 Task: Open Card Infrastructure Upgrade in Board Product Research to Workspace Business Analysis and add a team member Softage.3@softage.net, a label Yellow, a checklist Illustration, an attachment from your google drive, a color Yellow and finally, add a card description 'Plan and execute company team-building conference with guest speakers on leadership' and a comment 'Given the potential impact of this task on our company social responsibility, let us ensure that we approach it with a sense of ethical awareness and consciousness.'. Add a start date 'Jan 07, 1900' with a due date 'Jan 14, 1900'
Action: Mouse moved to (54, 273)
Screenshot: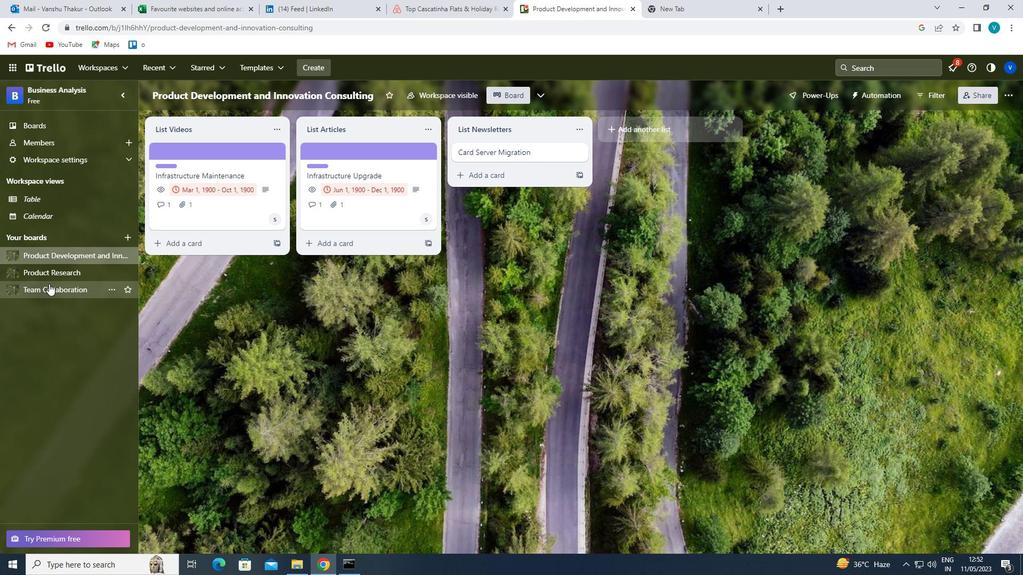 
Action: Mouse pressed left at (54, 273)
Screenshot: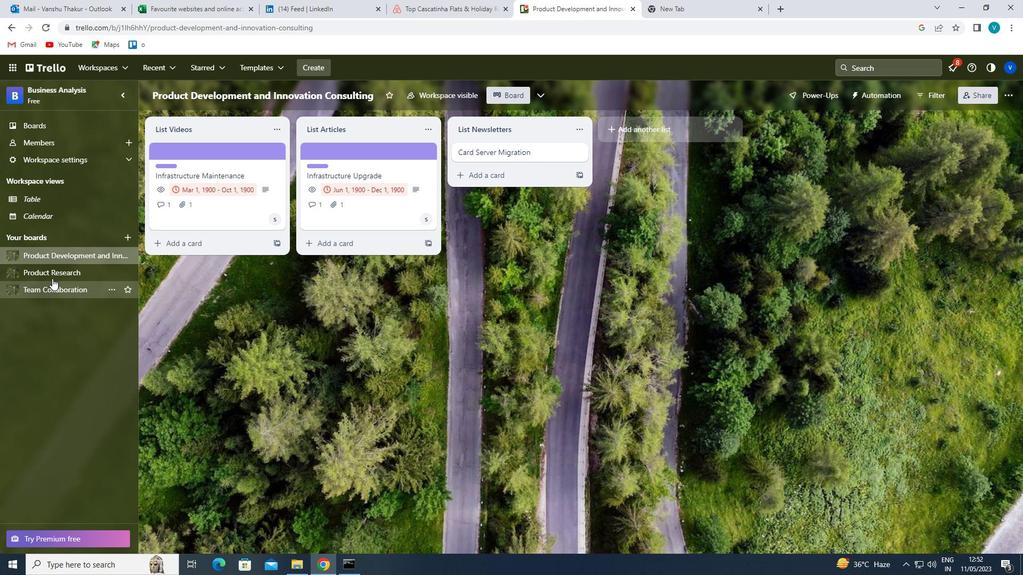 
Action: Mouse moved to (477, 149)
Screenshot: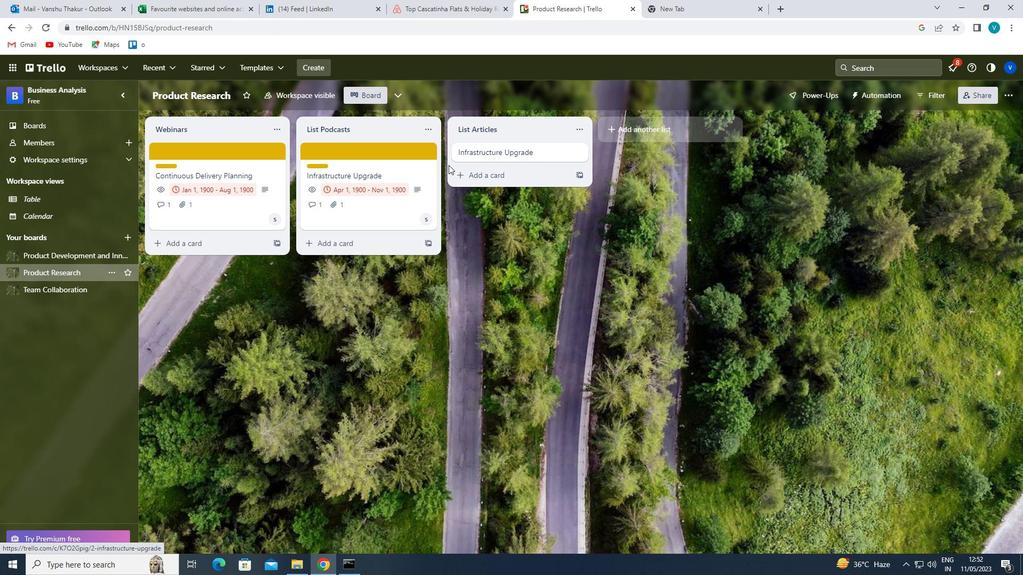 
Action: Mouse pressed left at (477, 149)
Screenshot: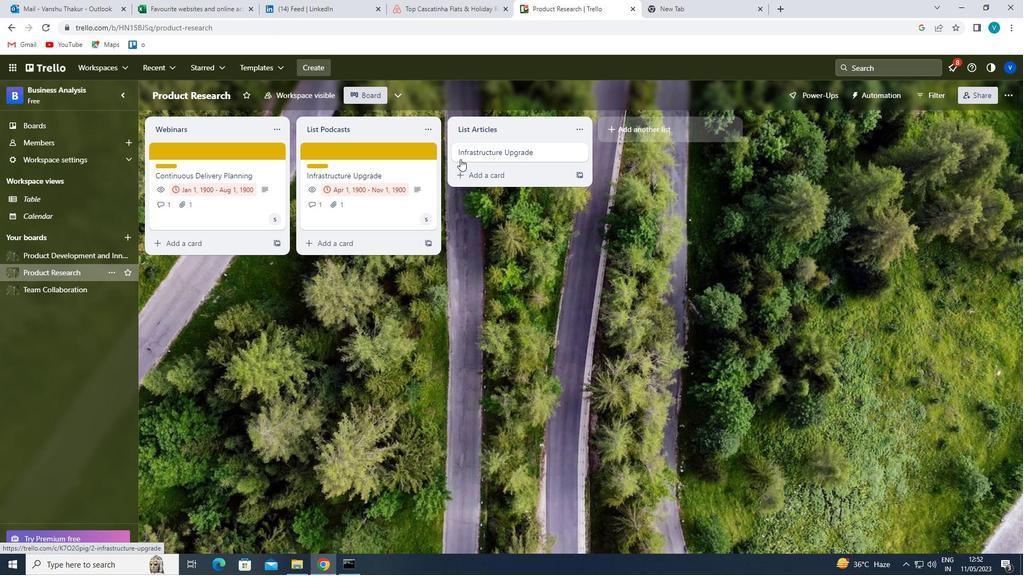 
Action: Mouse moved to (641, 188)
Screenshot: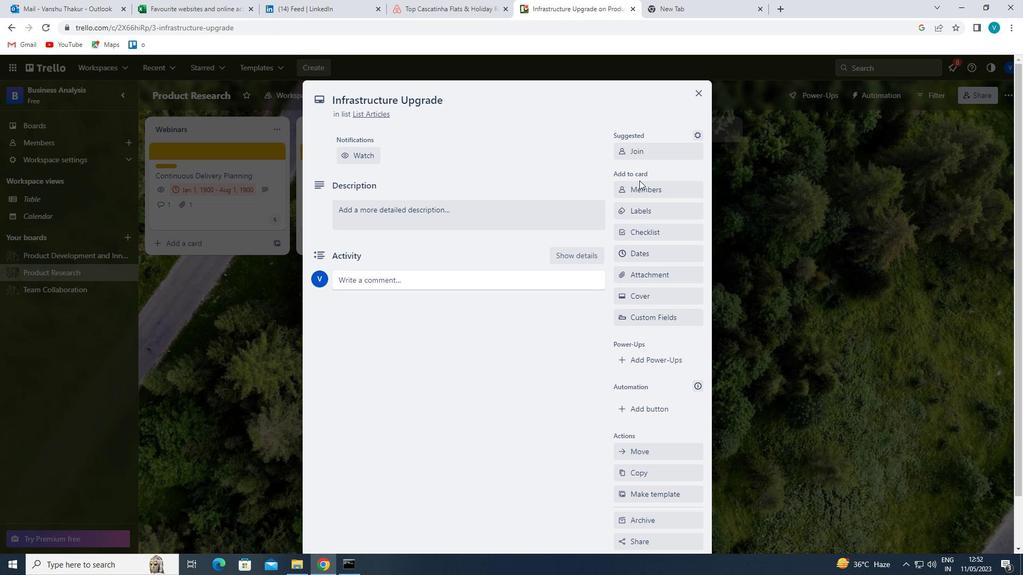 
Action: Mouse pressed left at (641, 188)
Screenshot: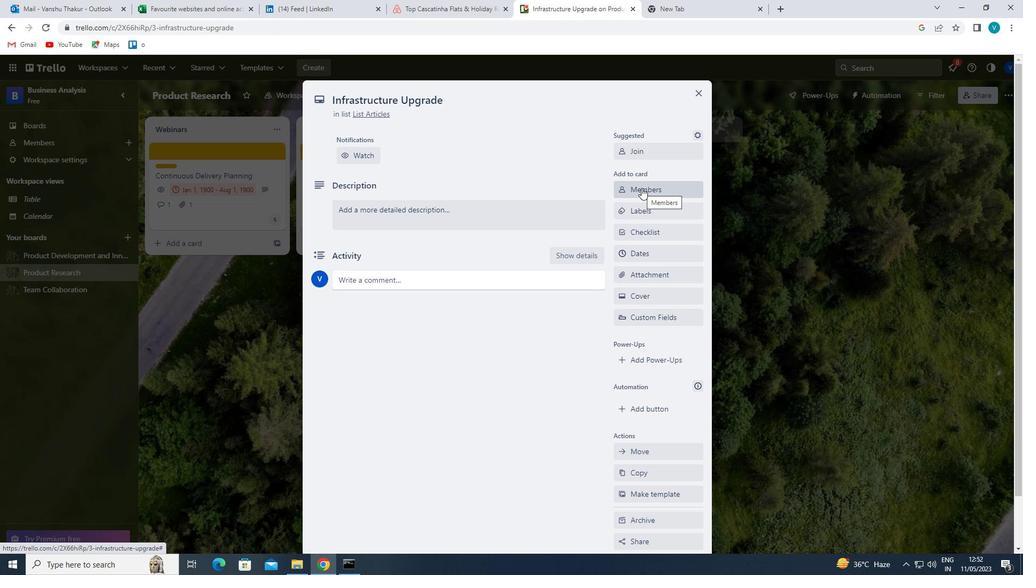 
Action: Key pressed soft
Screenshot: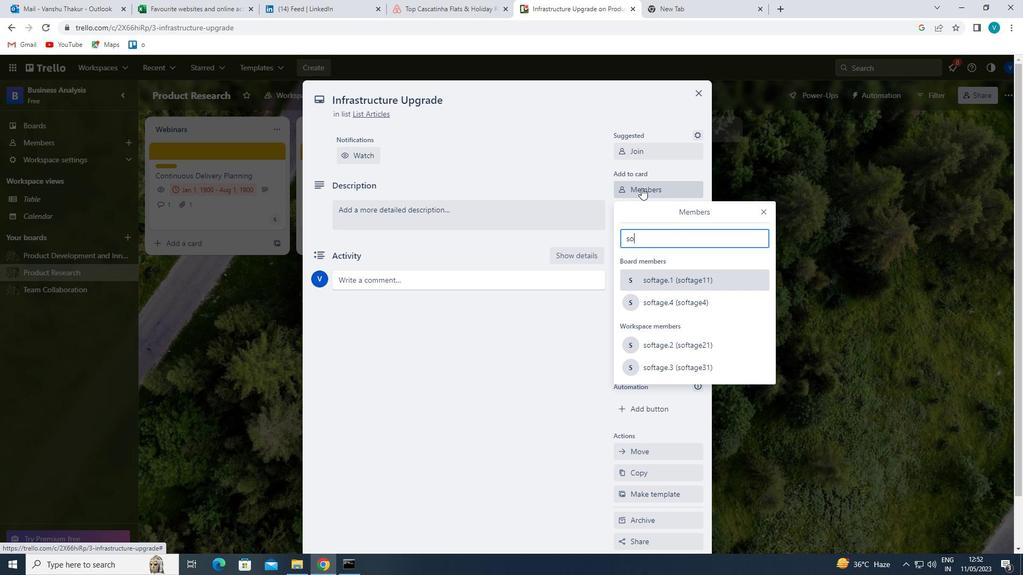 
Action: Mouse moved to (669, 368)
Screenshot: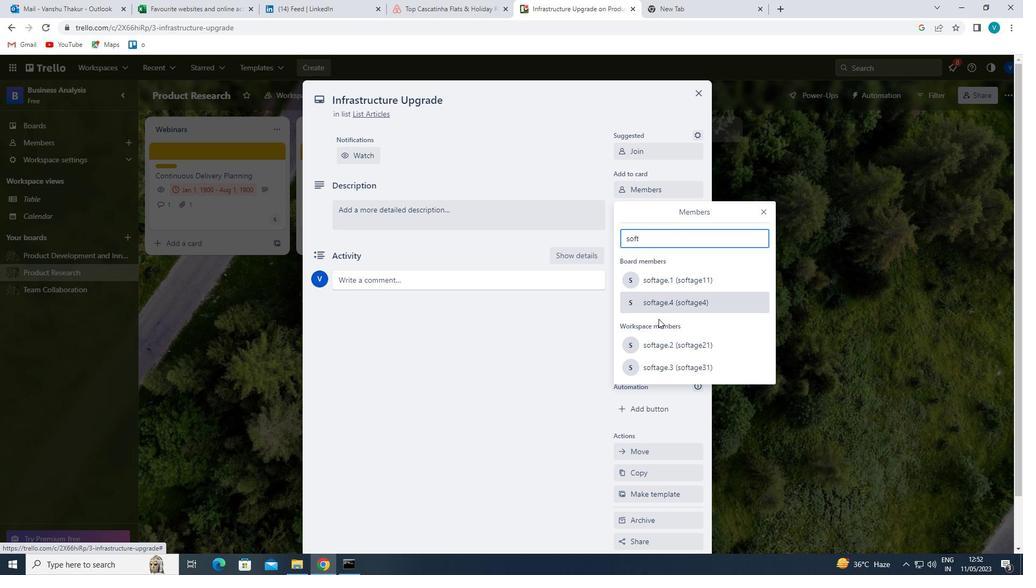 
Action: Mouse pressed left at (669, 368)
Screenshot: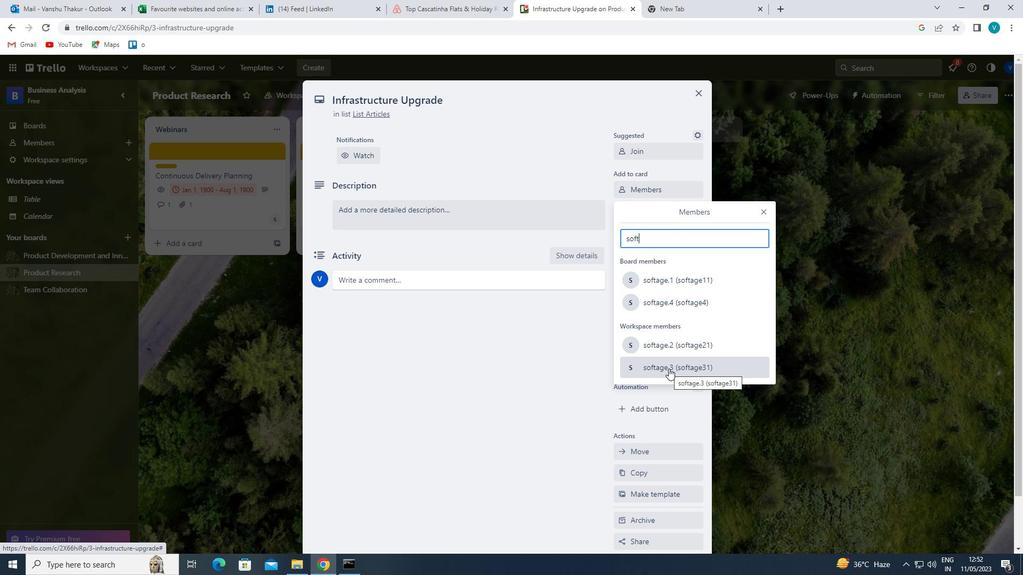 
Action: Mouse moved to (761, 212)
Screenshot: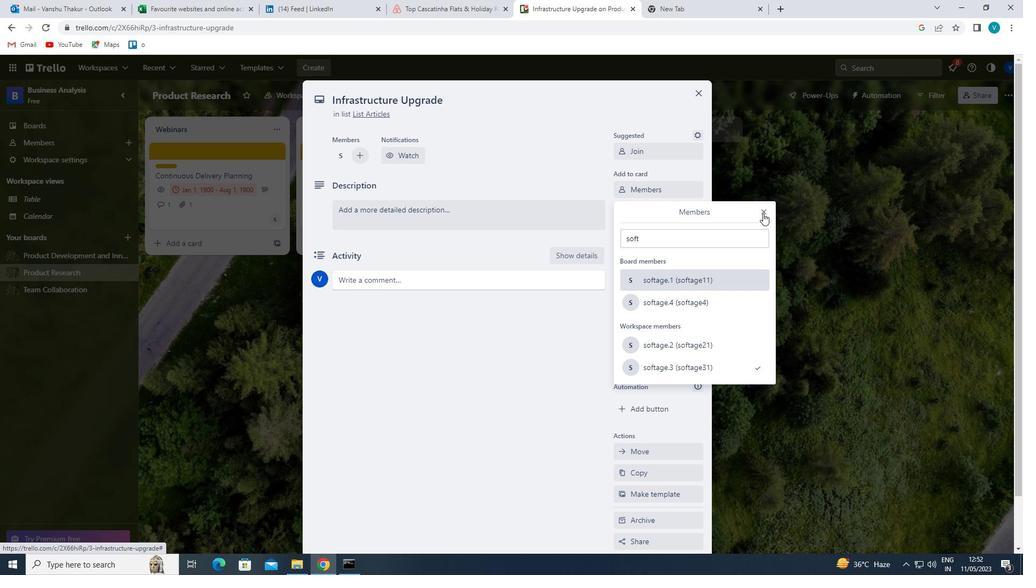 
Action: Mouse pressed left at (761, 212)
Screenshot: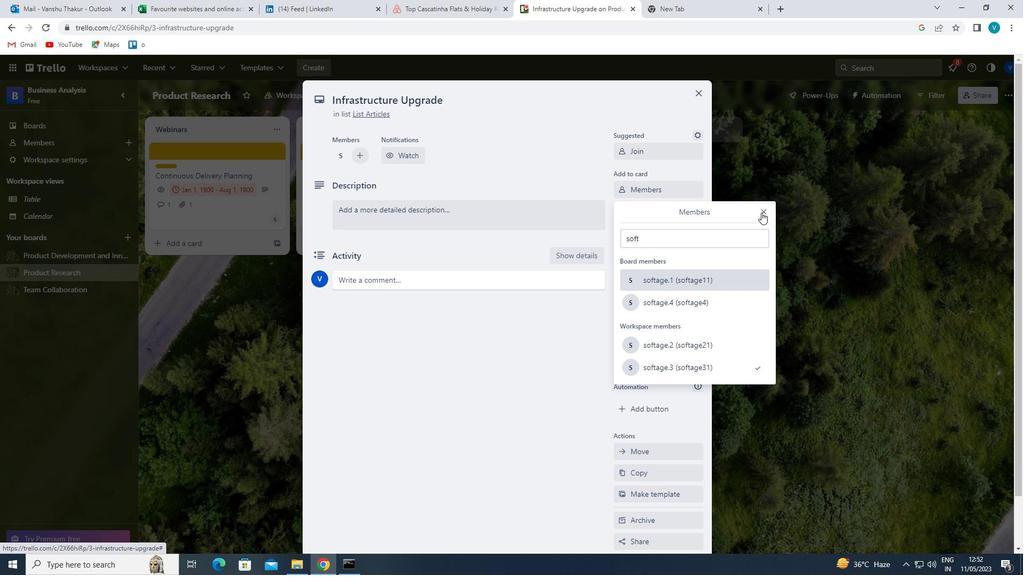 
Action: Mouse moved to (665, 210)
Screenshot: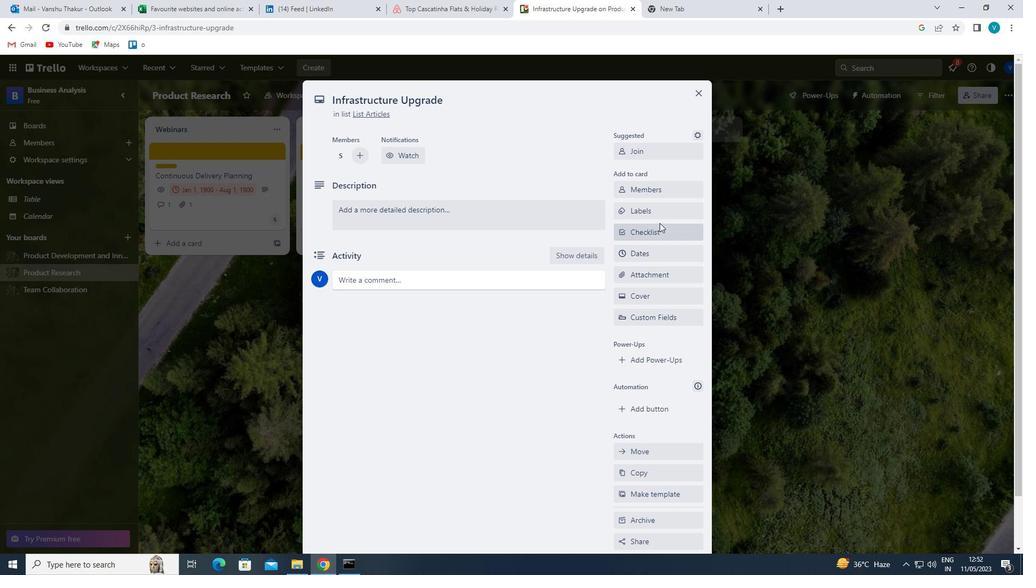 
Action: Mouse pressed left at (665, 210)
Screenshot: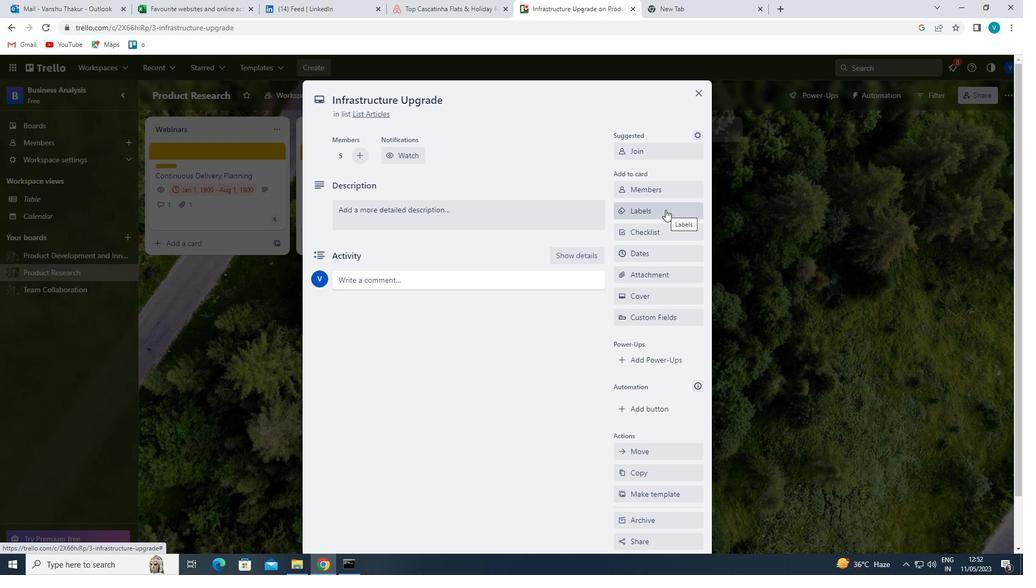 
Action: Mouse moved to (668, 320)
Screenshot: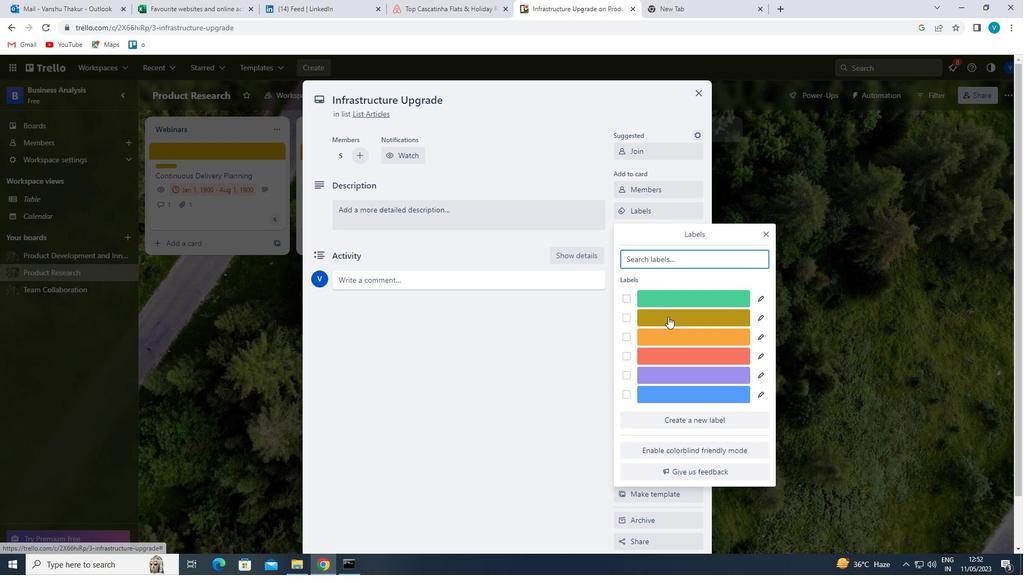
Action: Mouse pressed left at (668, 320)
Screenshot: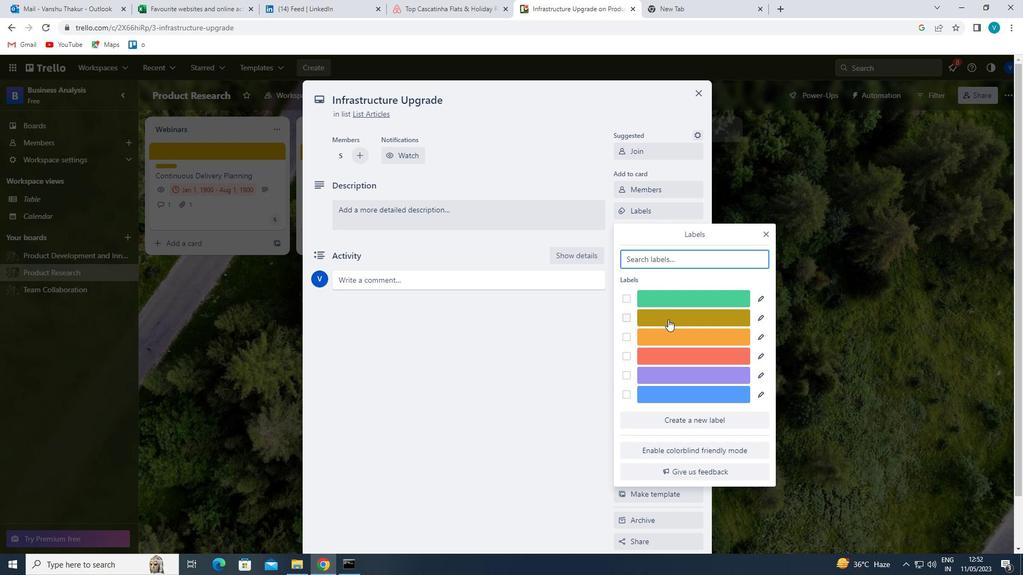
Action: Mouse moved to (764, 232)
Screenshot: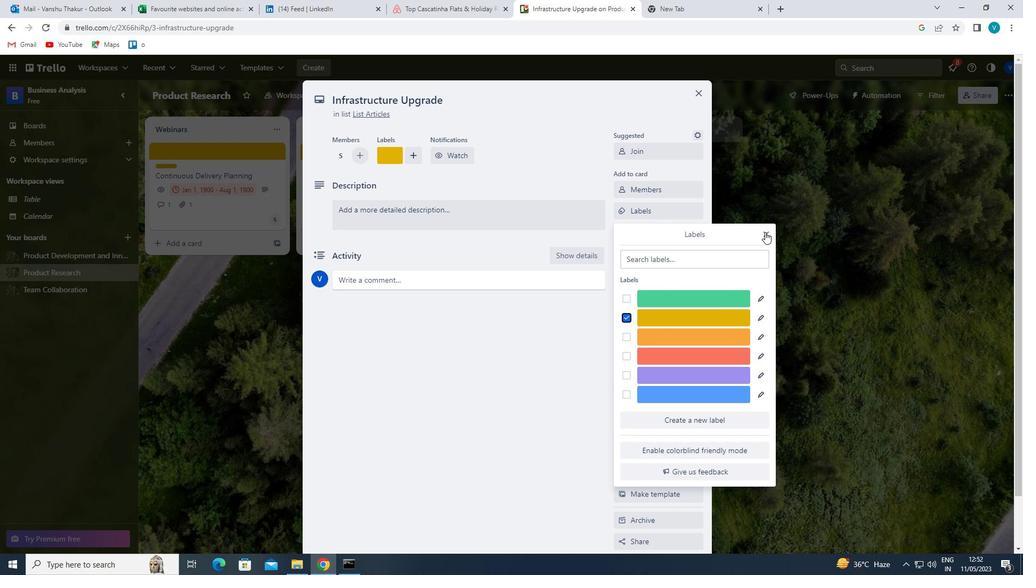 
Action: Mouse pressed left at (764, 232)
Screenshot: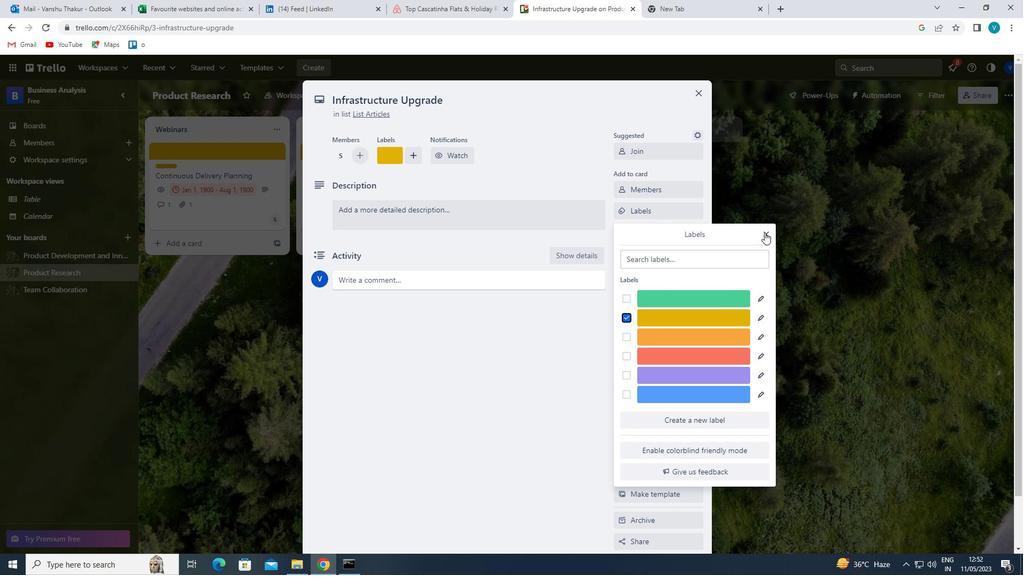 
Action: Mouse moved to (669, 232)
Screenshot: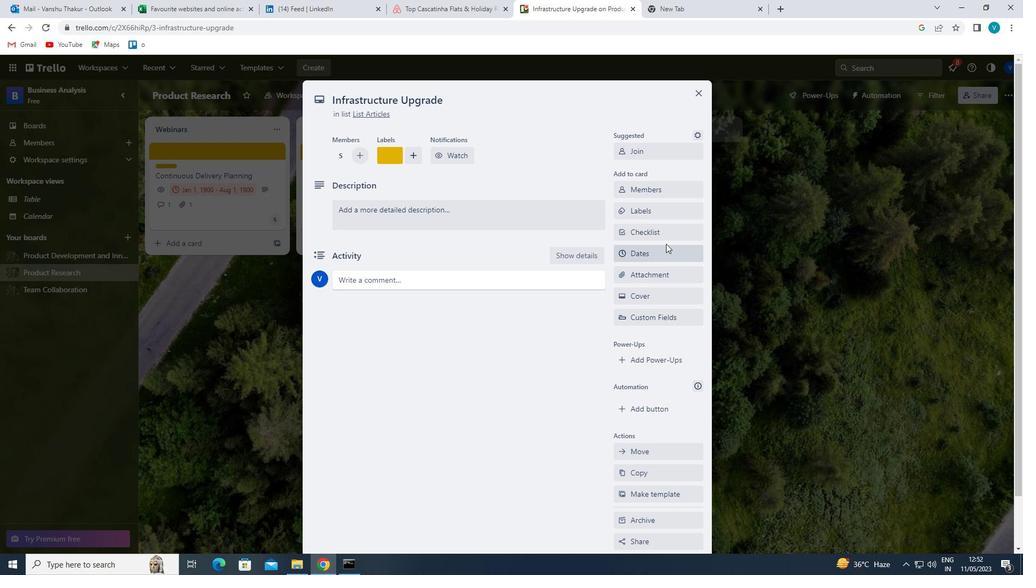 
Action: Mouse pressed left at (669, 232)
Screenshot: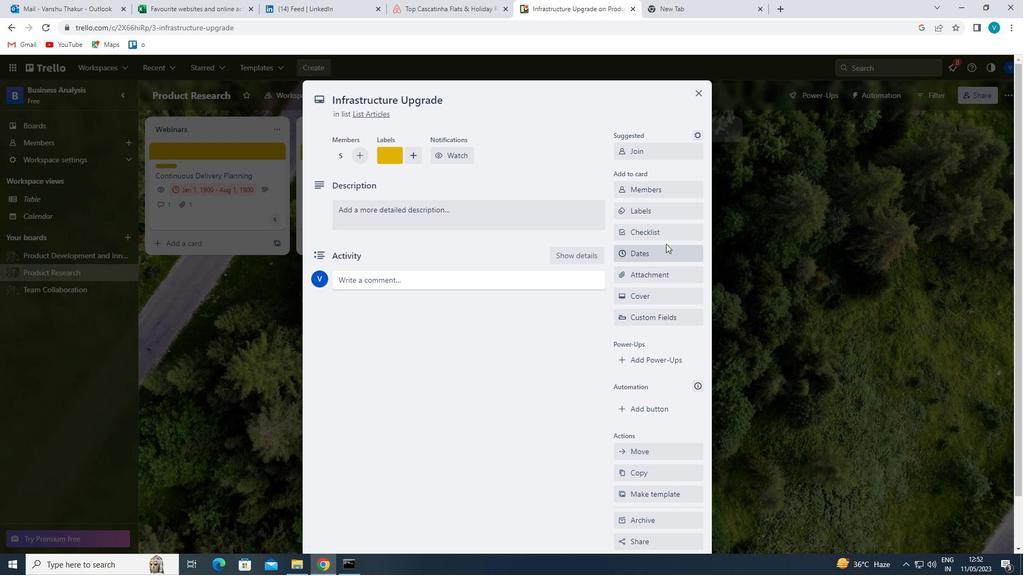 
Action: Mouse moved to (669, 233)
Screenshot: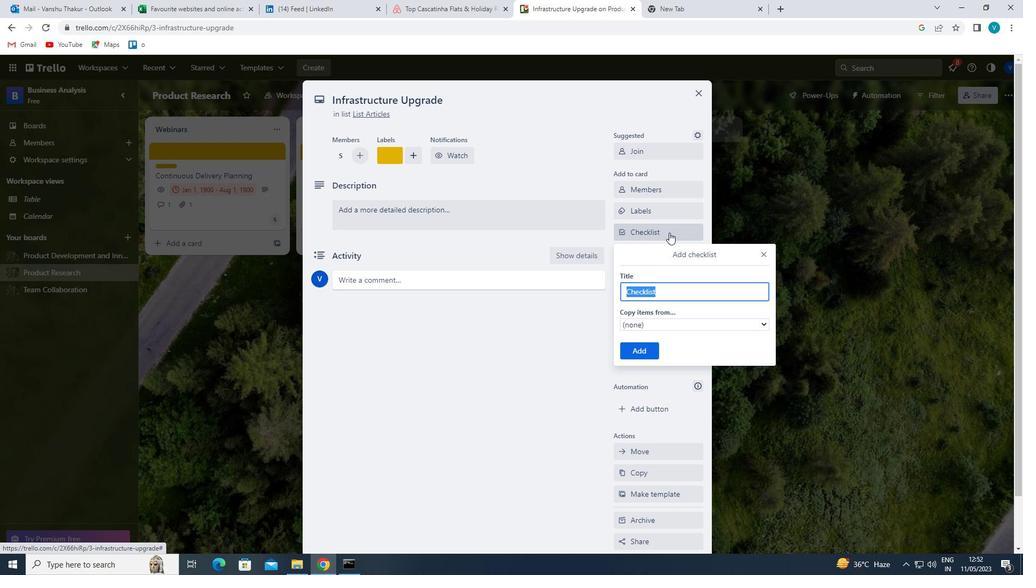 
Action: Key pressed <Key.shift>ILL
Screenshot: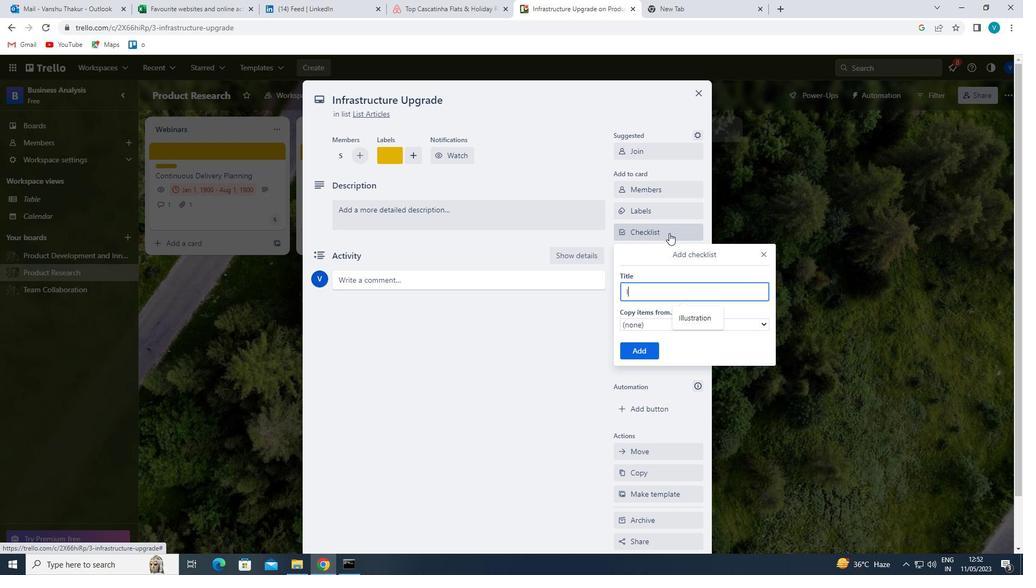 
Action: Mouse moved to (689, 315)
Screenshot: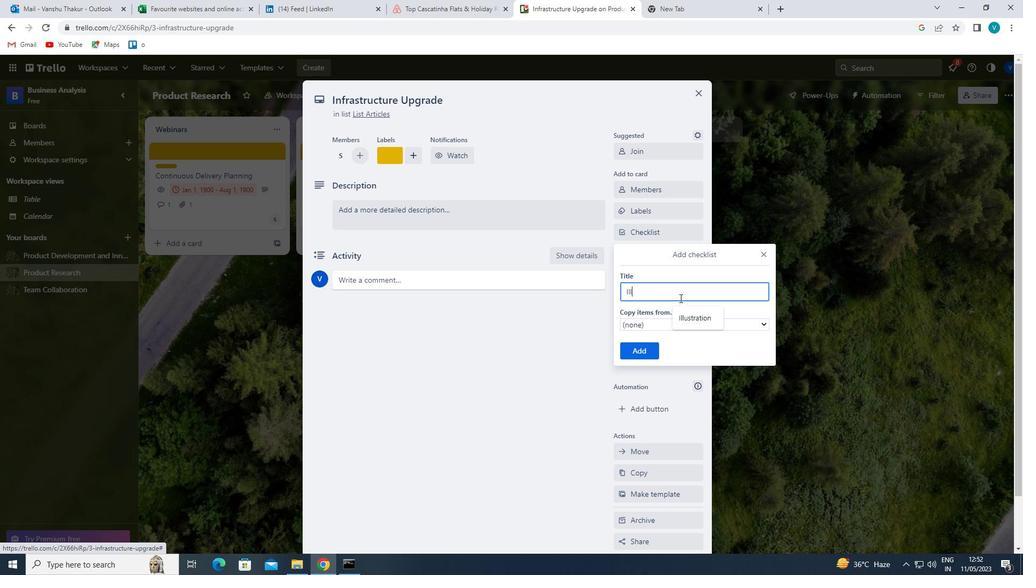 
Action: Mouse pressed left at (689, 315)
Screenshot: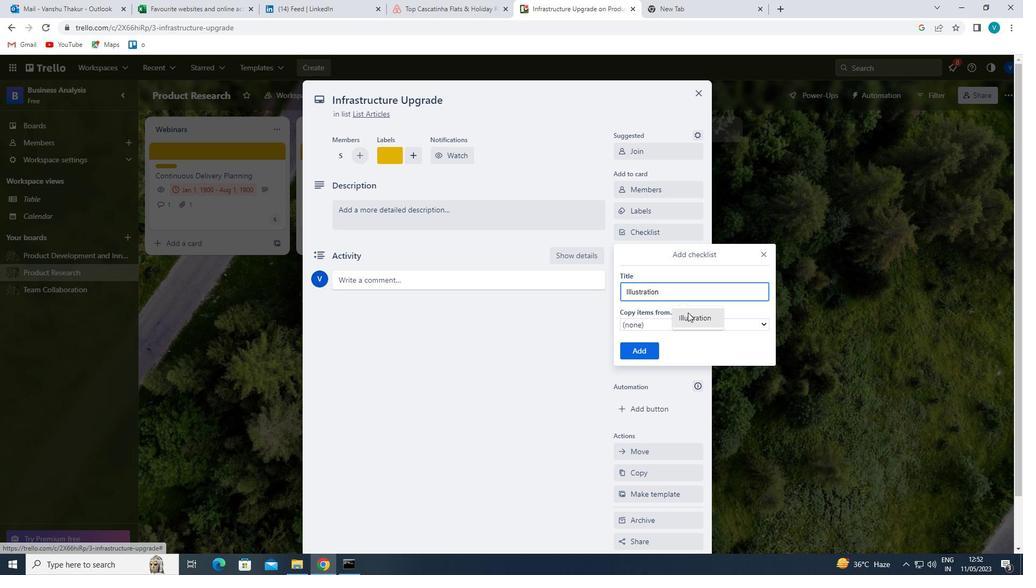 
Action: Mouse moved to (649, 357)
Screenshot: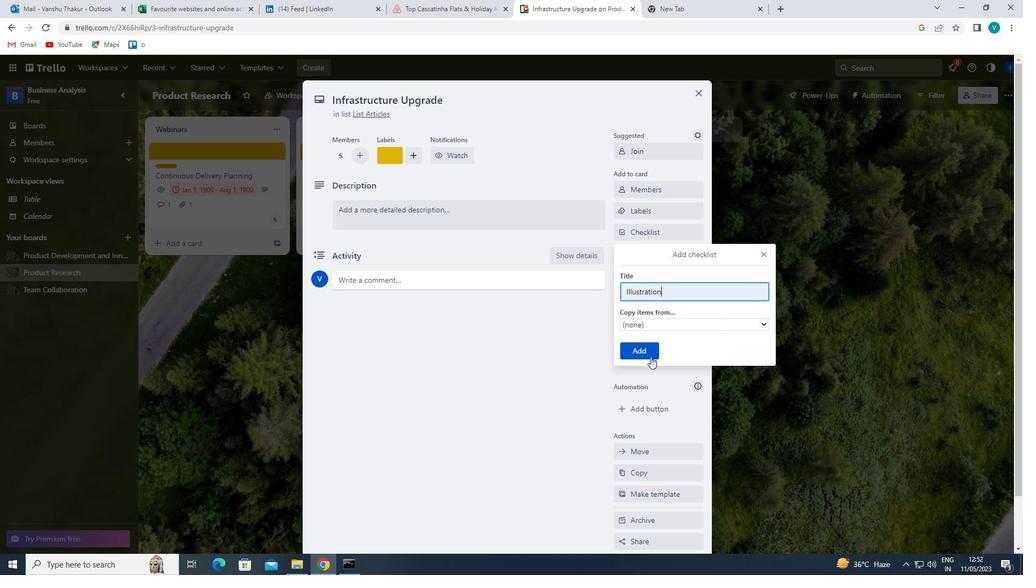 
Action: Mouse pressed left at (649, 357)
Screenshot: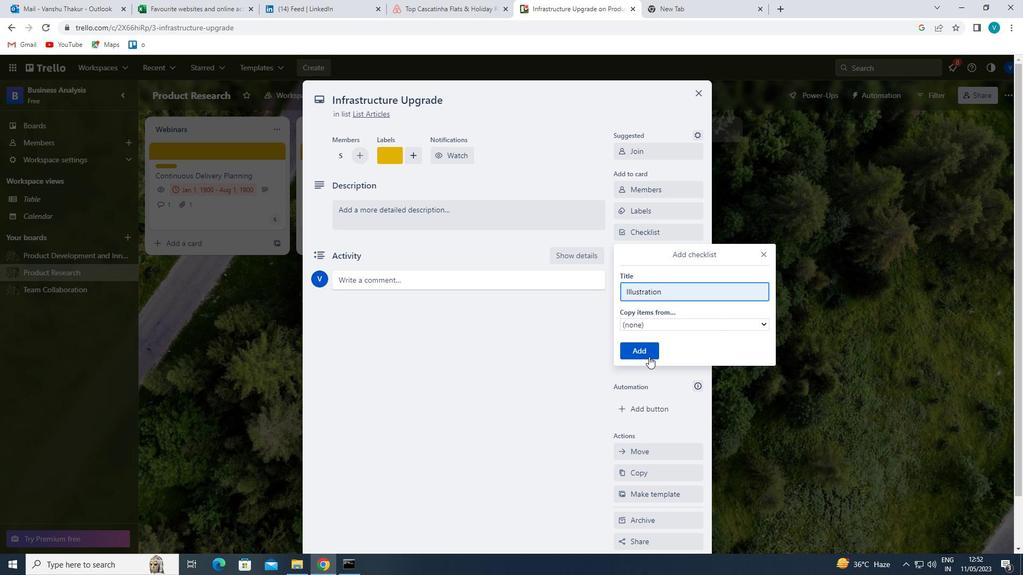 
Action: Mouse moved to (674, 271)
Screenshot: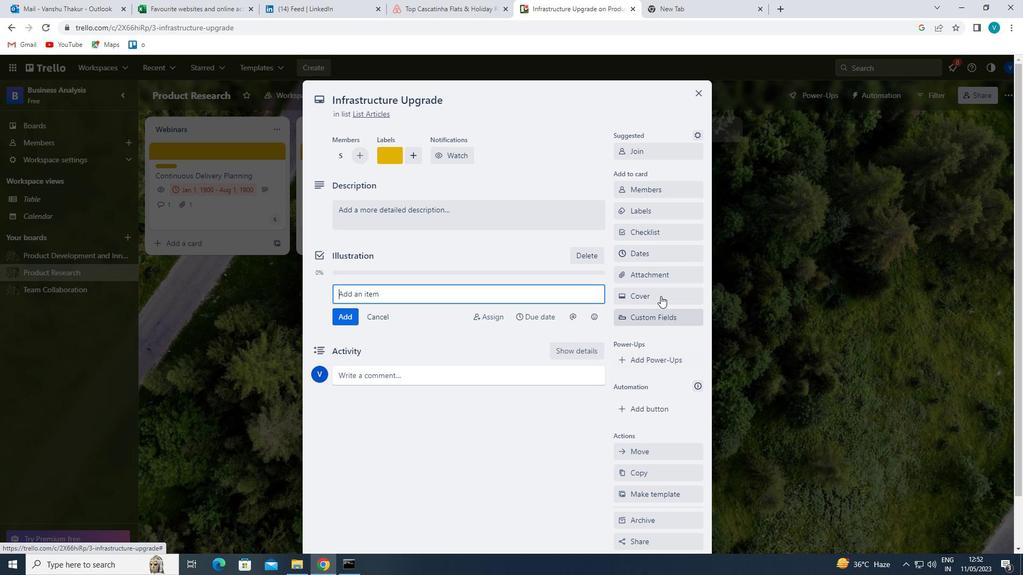 
Action: Mouse pressed left at (674, 271)
Screenshot: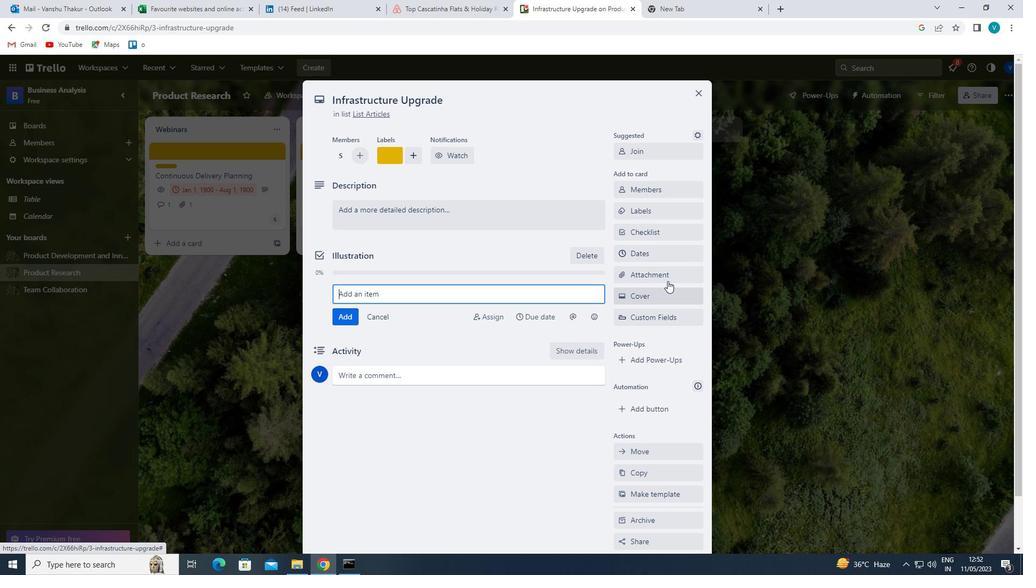
Action: Mouse moved to (646, 353)
Screenshot: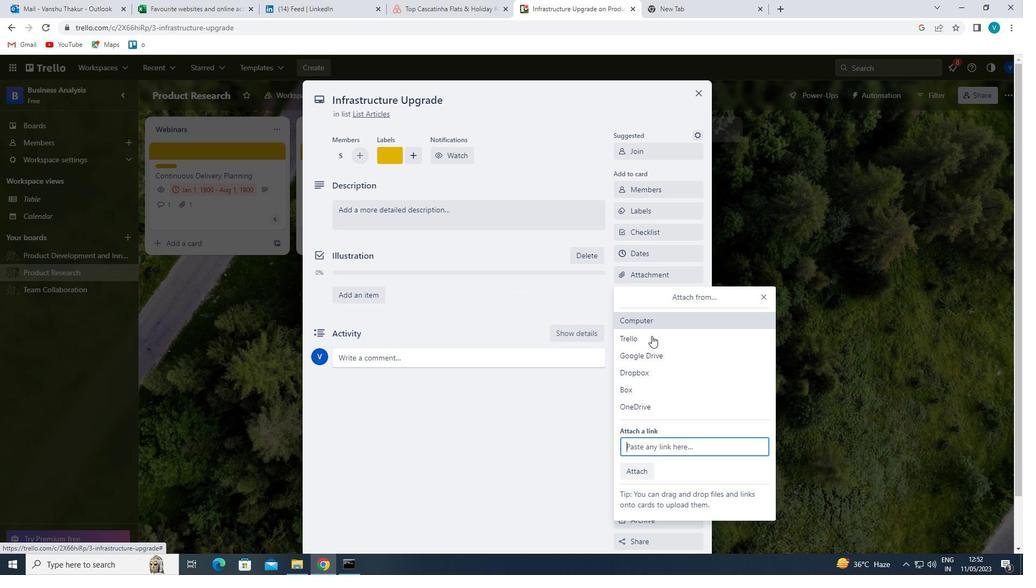 
Action: Mouse pressed left at (646, 353)
Screenshot: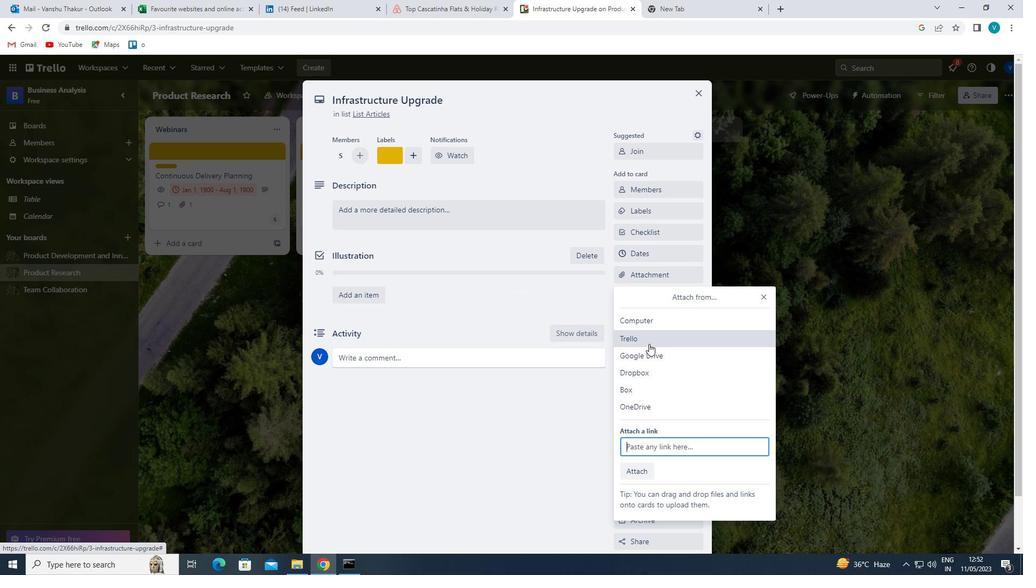 
Action: Mouse moved to (618, 302)
Screenshot: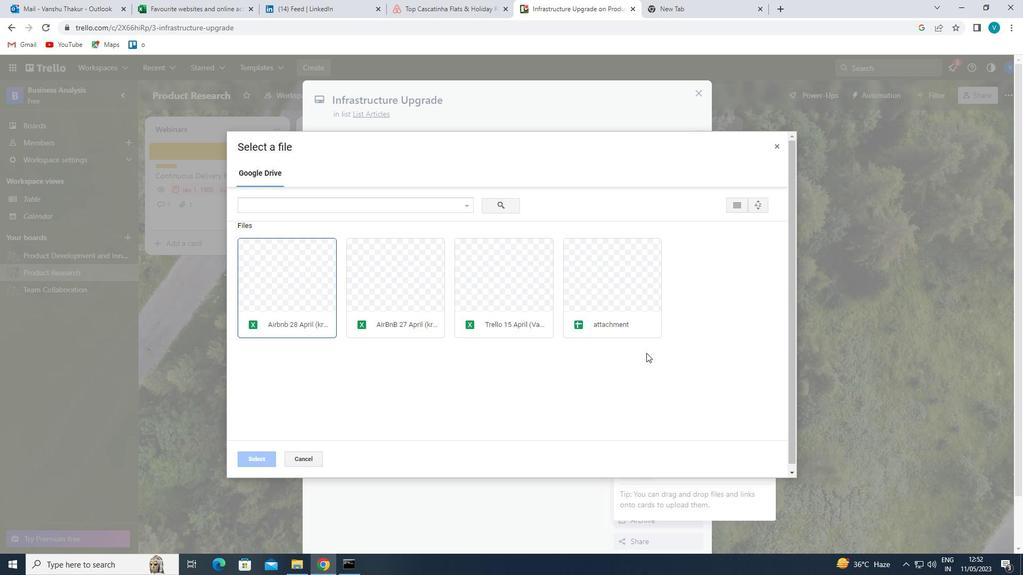 
Action: Mouse pressed left at (618, 302)
Screenshot: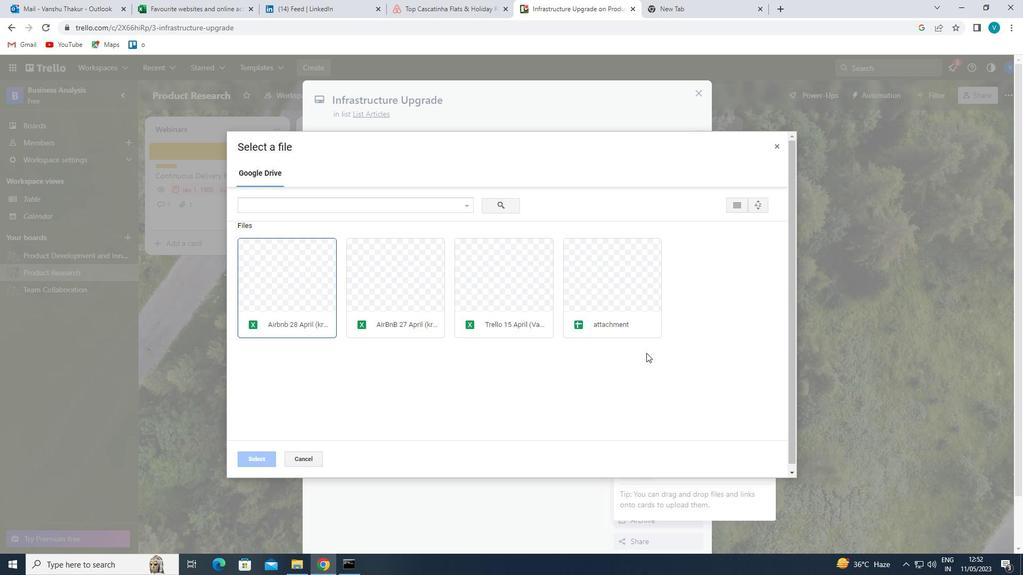 
Action: Mouse moved to (262, 455)
Screenshot: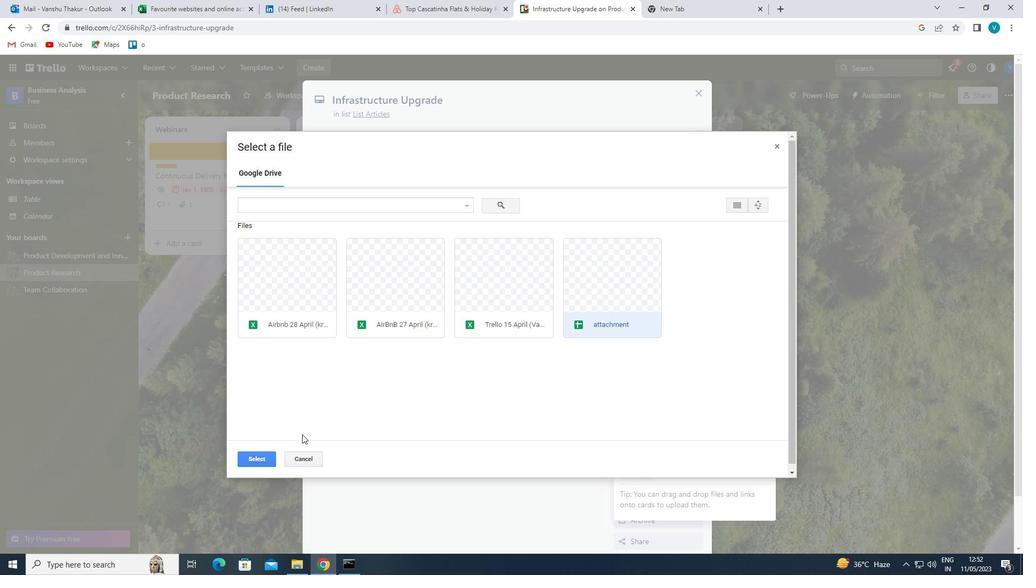 
Action: Mouse pressed left at (262, 455)
Screenshot: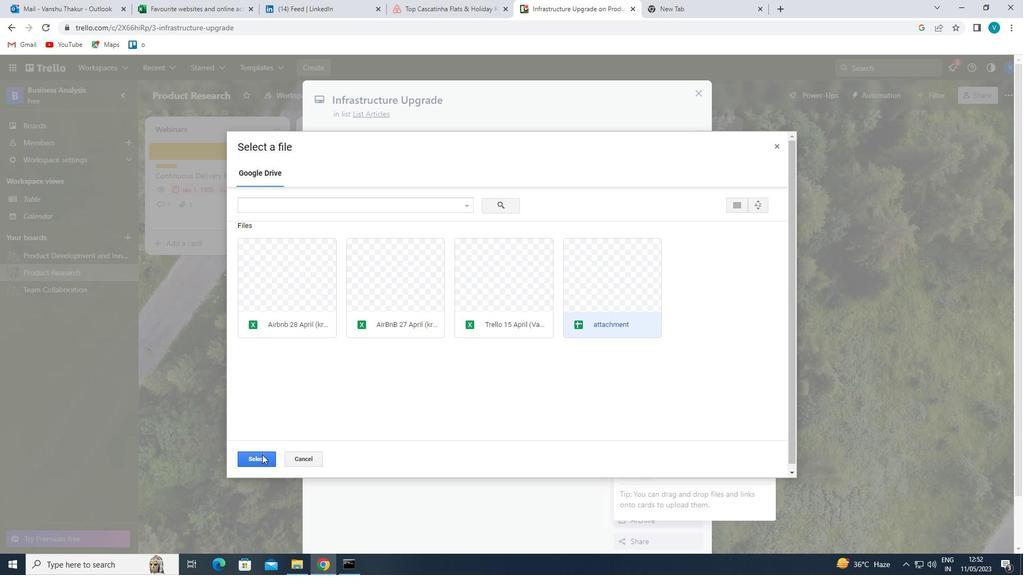 
Action: Mouse moved to (649, 294)
Screenshot: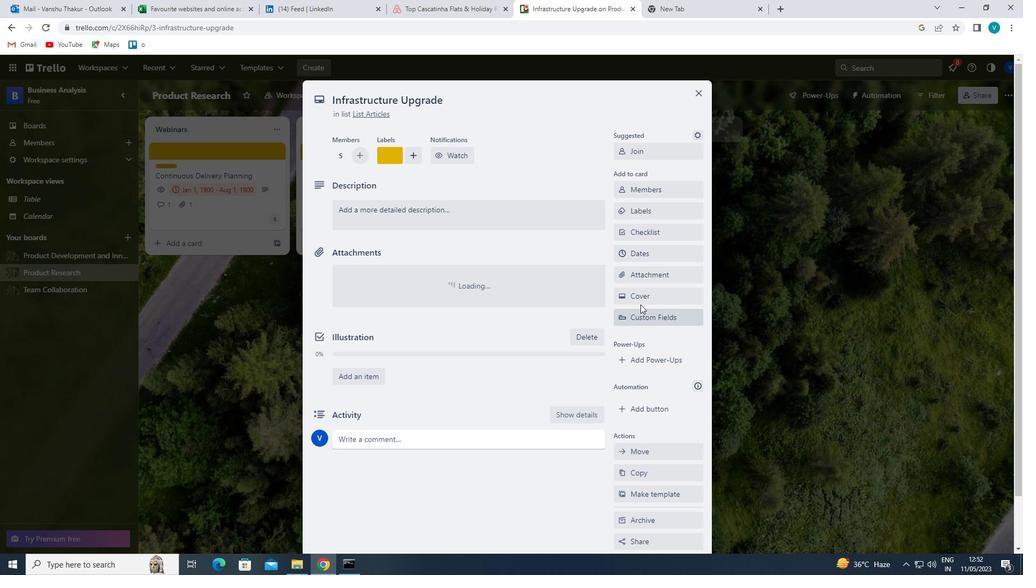 
Action: Mouse pressed left at (649, 294)
Screenshot: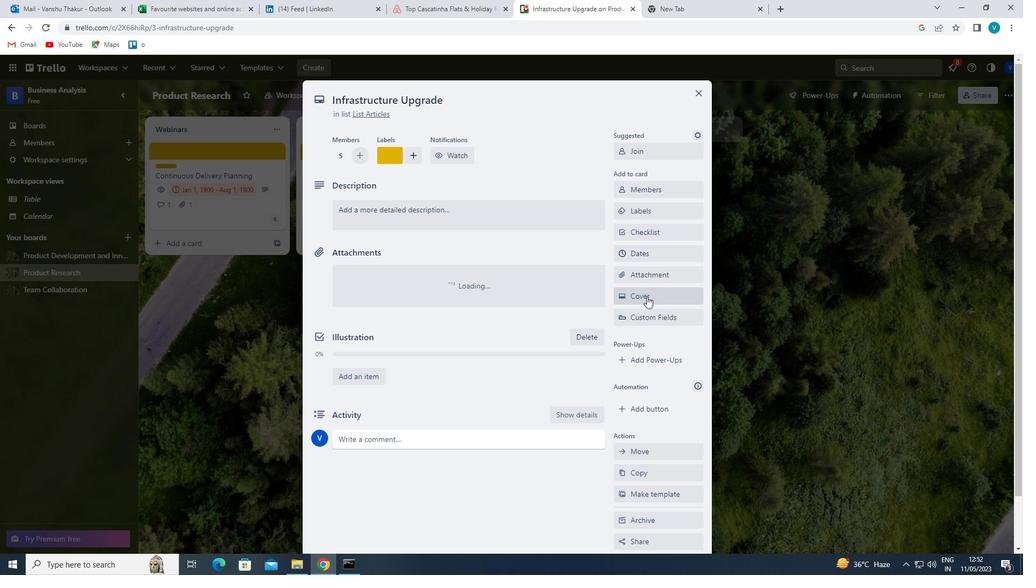 
Action: Mouse moved to (664, 337)
Screenshot: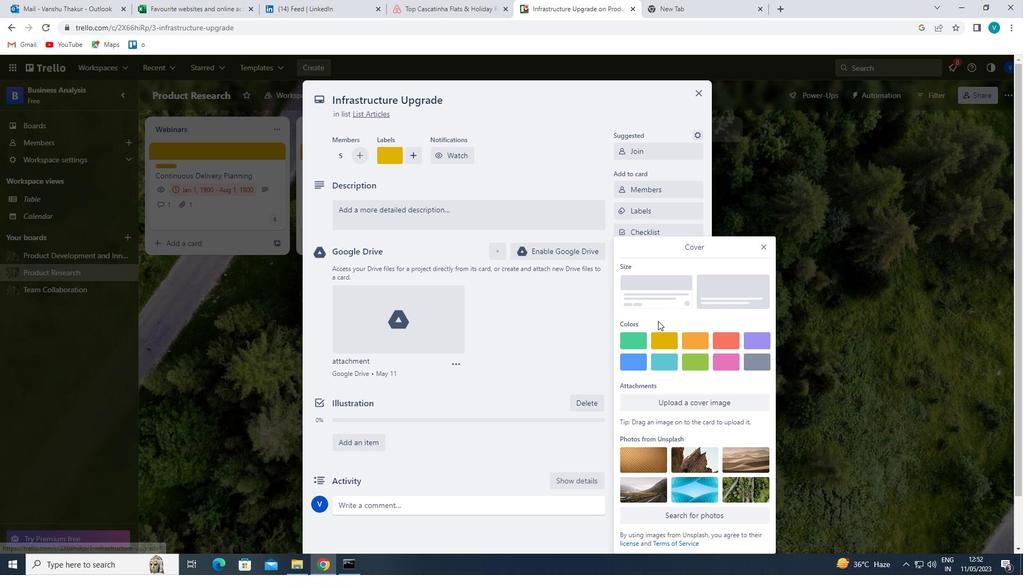 
Action: Mouse pressed left at (664, 337)
Screenshot: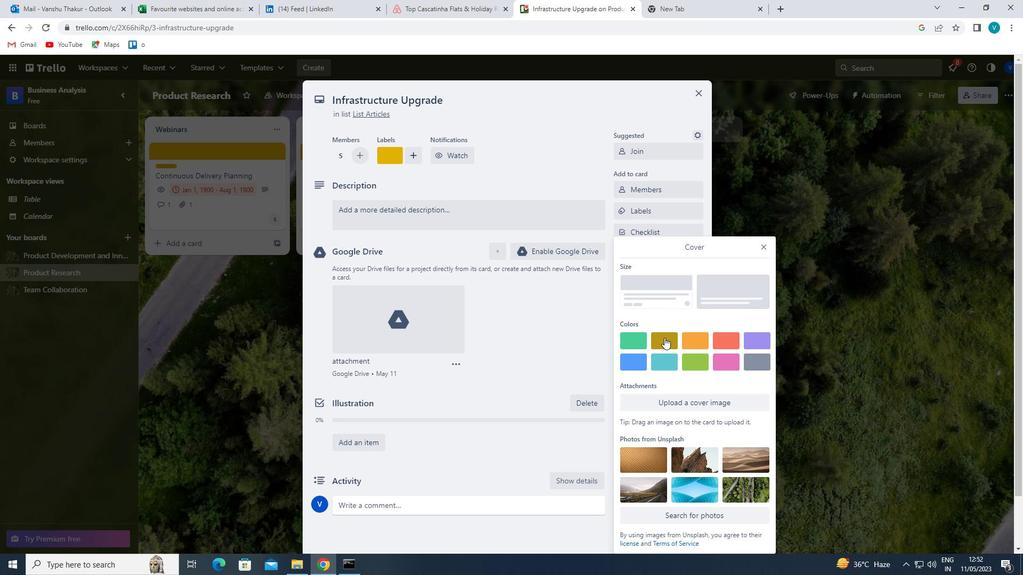 
Action: Mouse moved to (762, 225)
Screenshot: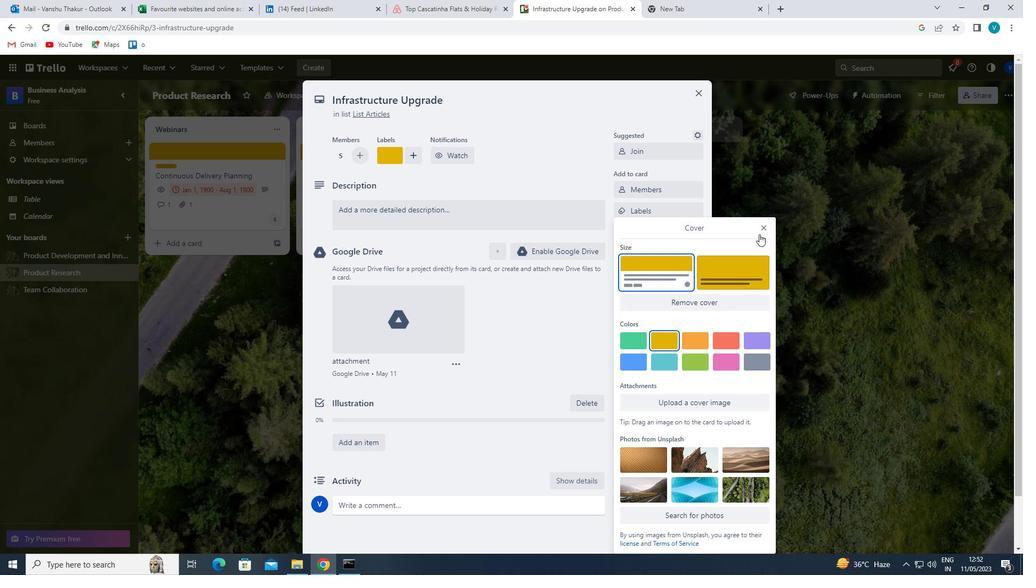 
Action: Mouse pressed left at (762, 225)
Screenshot: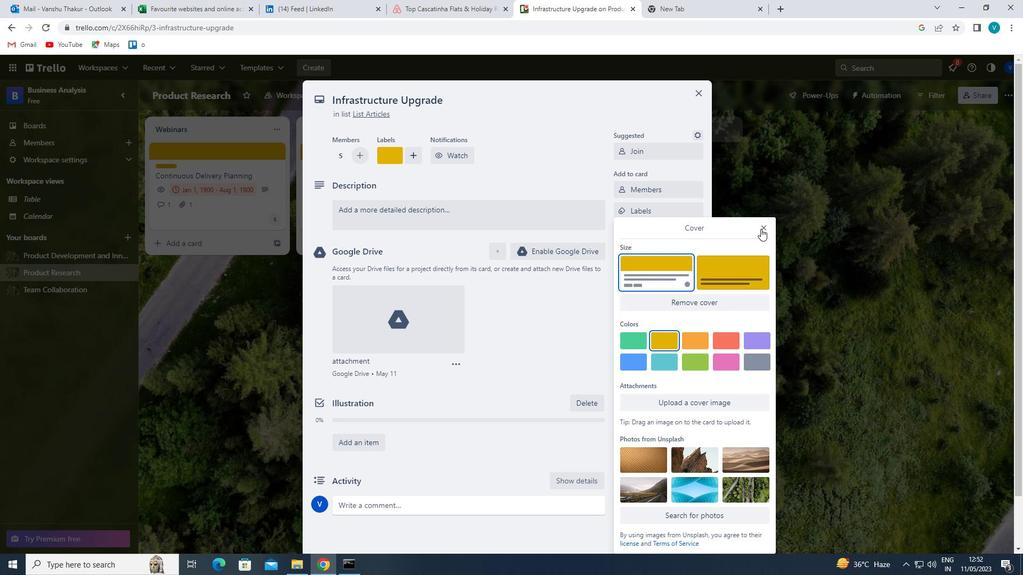 
Action: Mouse moved to (479, 272)
Screenshot: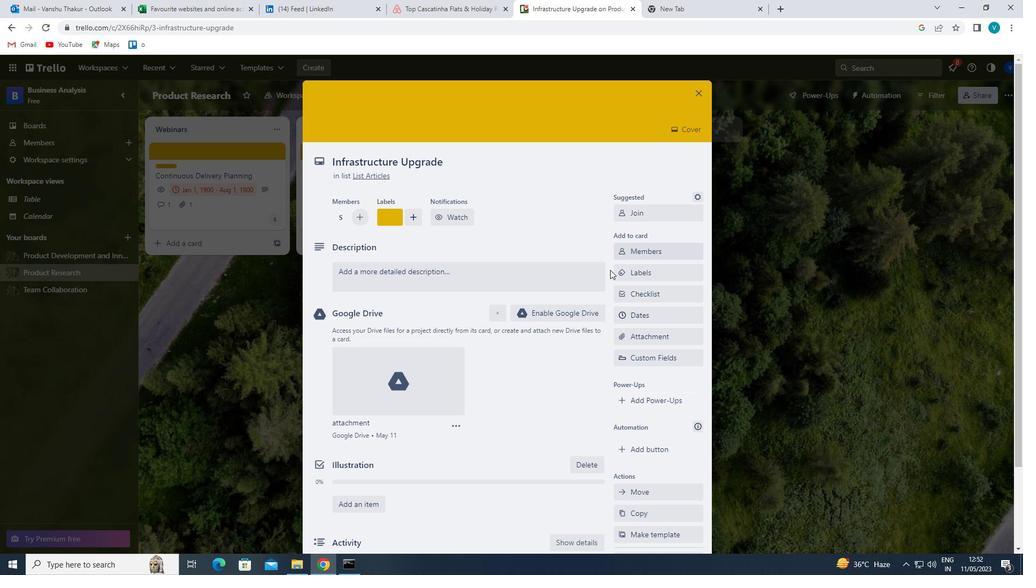 
Action: Mouse pressed left at (479, 272)
Screenshot: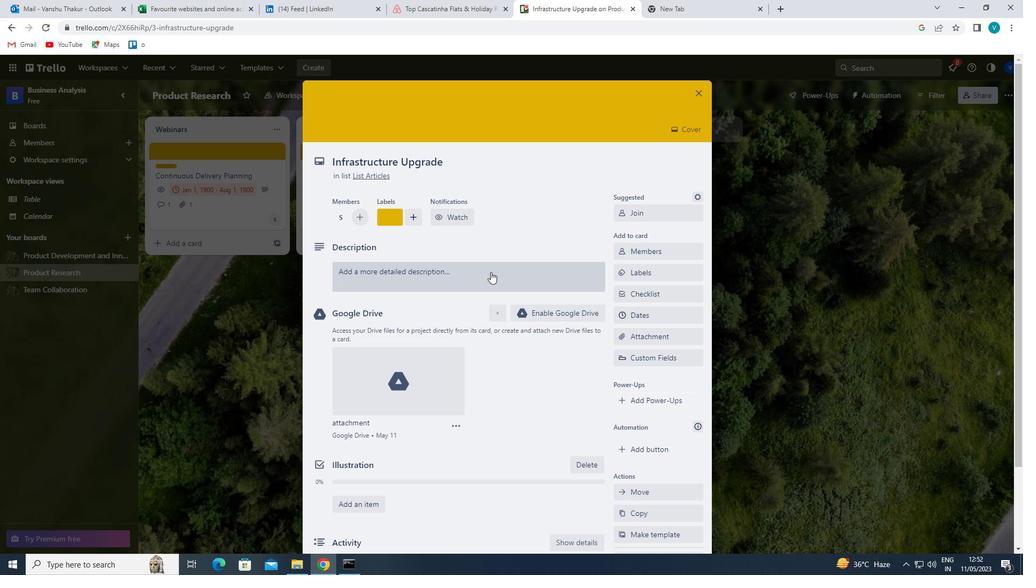 
Action: Key pressed '<Key.shift>PLAN<Key.space>AND<Key.space><Key.left><Key.left><Key.left><Key.left><Key.left><Key.left><Key.left><Key.backspace>L<Key.right><Key.right><Key.right><Key.right><Key.right><Key.right><Key.right>EXECUTE<Key.space>COMPANY<Key.space>TEAM-BUILDING<Key.space>CONFERENCE<Key.space>WITH<Key.space>GUEST<Key.space>SPEAKERS<Key.space>OM<Key.space><Key.backspace><Key.backspace>M<Key.space><Key.backspace><Key.backspace>N<Key.space>LEADERSHIP'
Screenshot: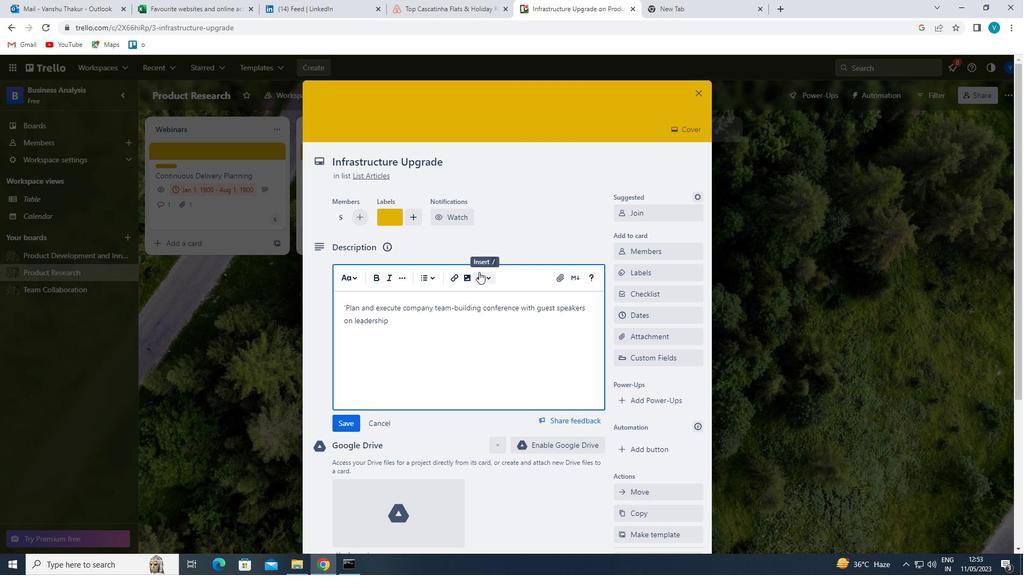 
Action: Mouse moved to (352, 420)
Screenshot: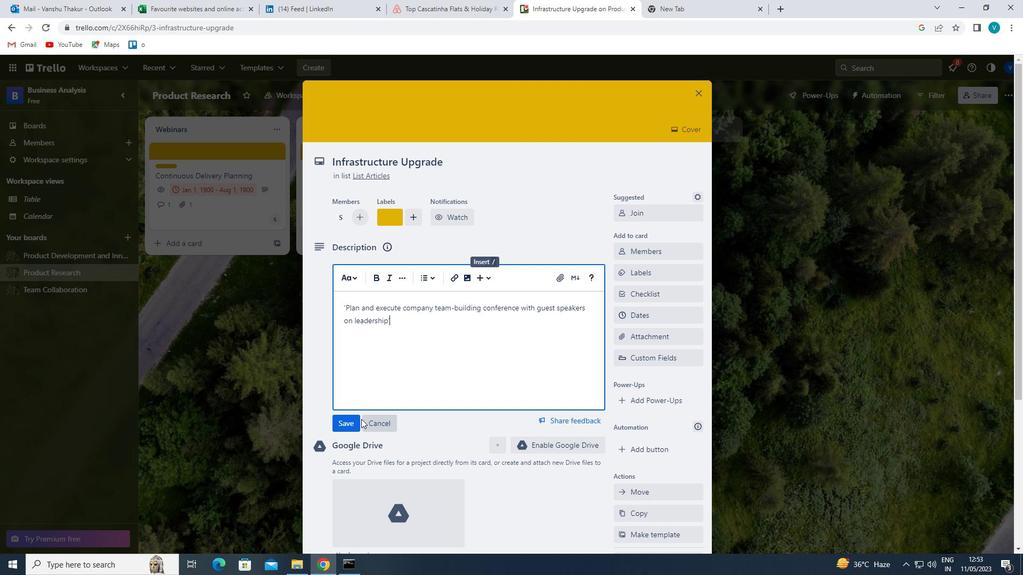 
Action: Mouse pressed left at (352, 420)
Screenshot: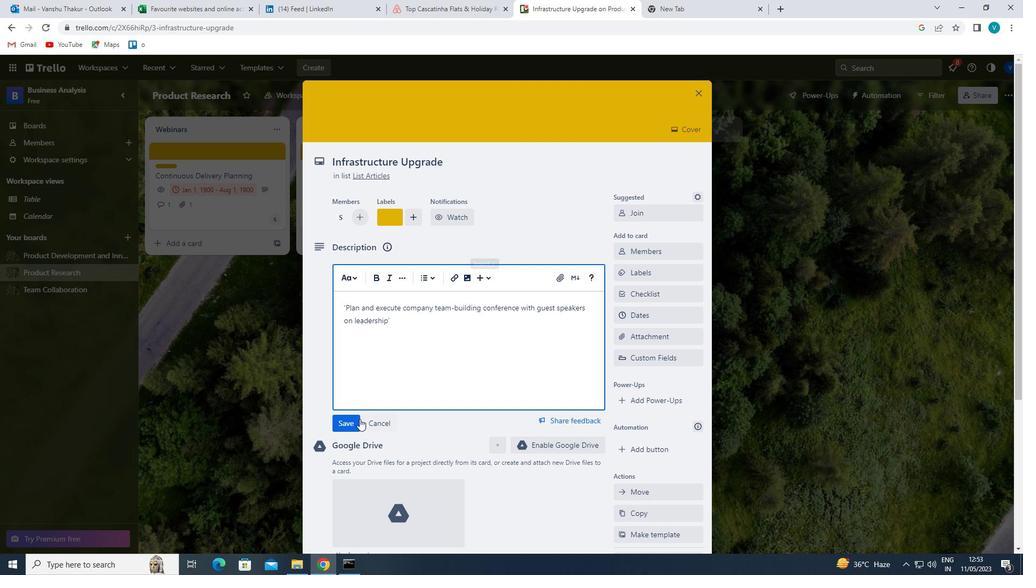 
Action: Mouse moved to (351, 420)
Screenshot: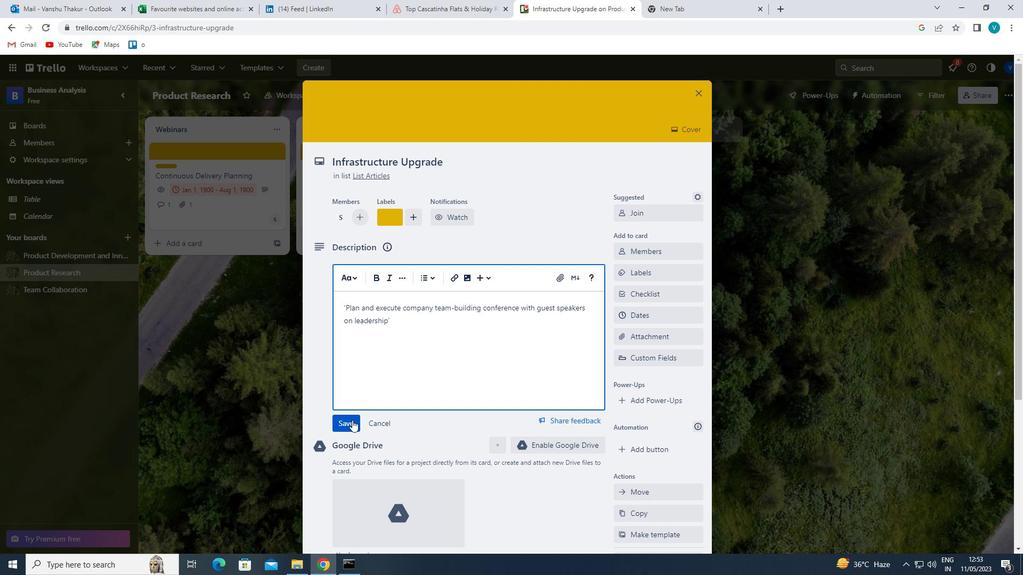 
Action: Mouse scrolled (351, 420) with delta (0, 0)
Screenshot: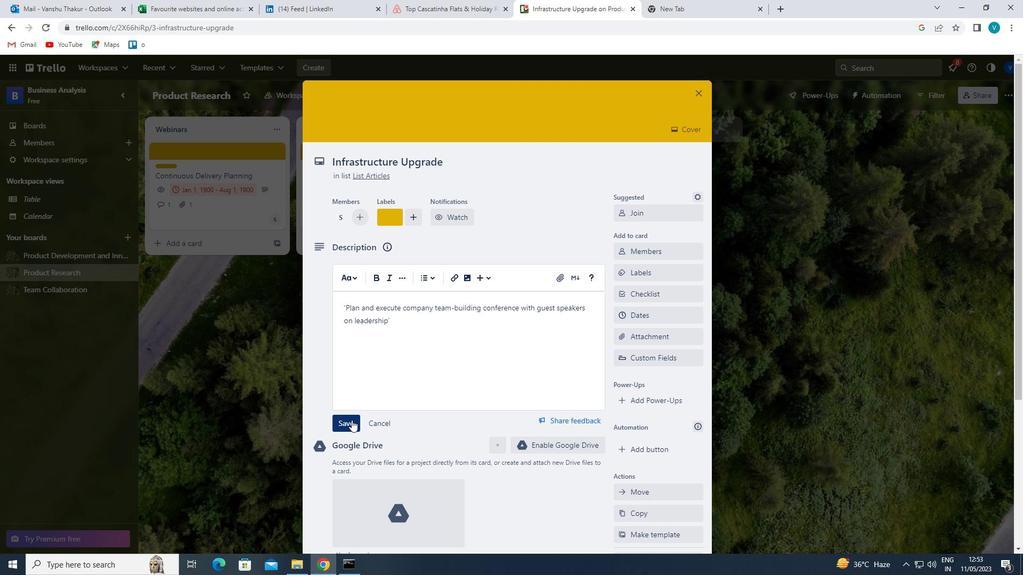 
Action: Mouse scrolled (351, 420) with delta (0, 0)
Screenshot: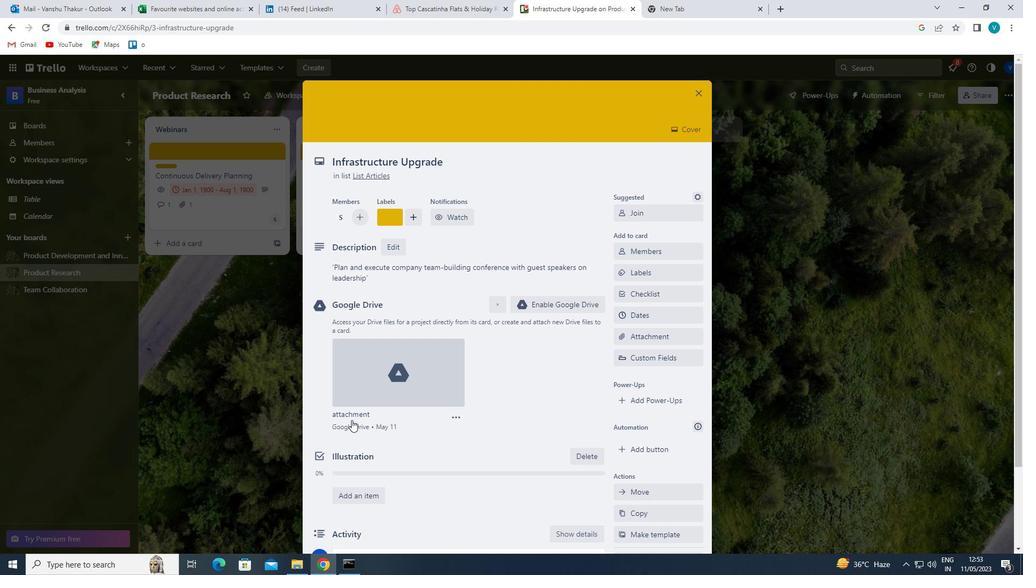
Action: Mouse scrolled (351, 420) with delta (0, 0)
Screenshot: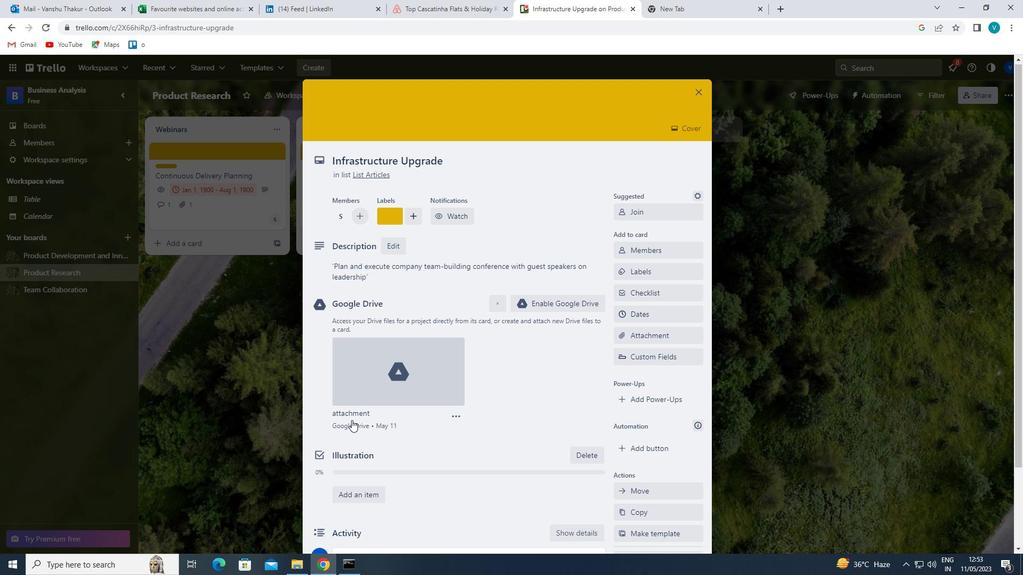 
Action: Mouse scrolled (351, 420) with delta (0, 0)
Screenshot: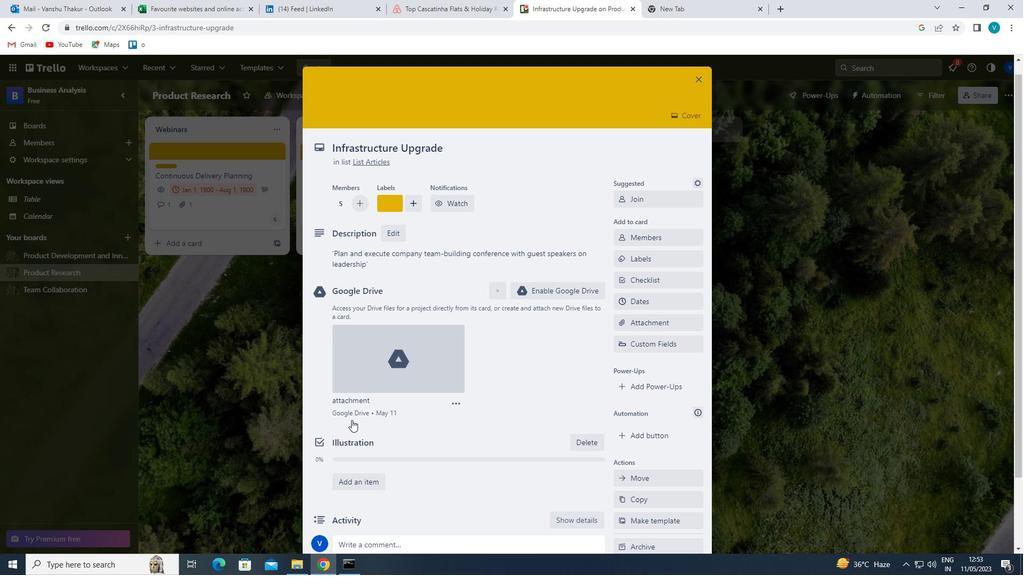 
Action: Mouse moved to (358, 458)
Screenshot: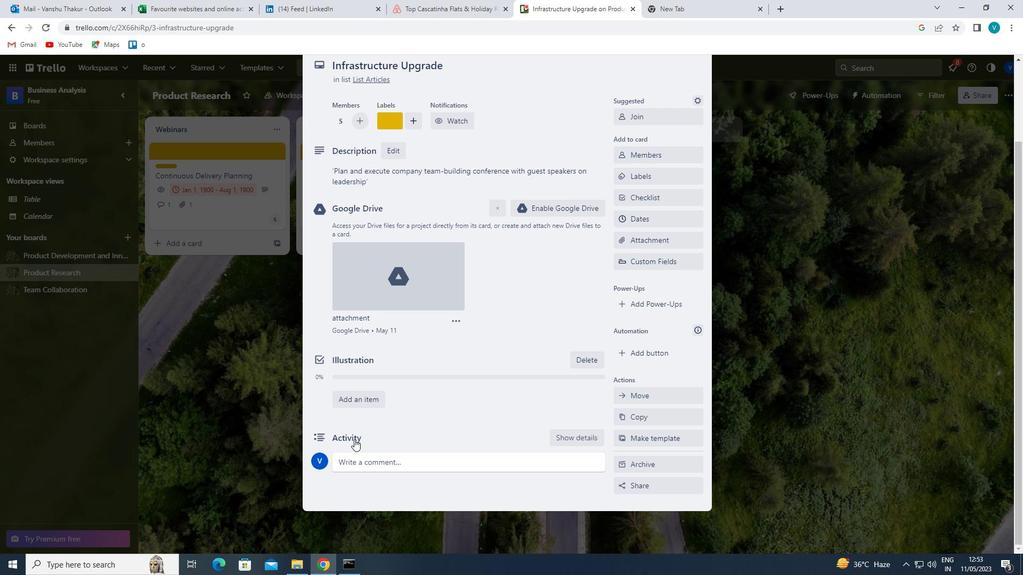 
Action: Mouse pressed left at (358, 458)
Screenshot: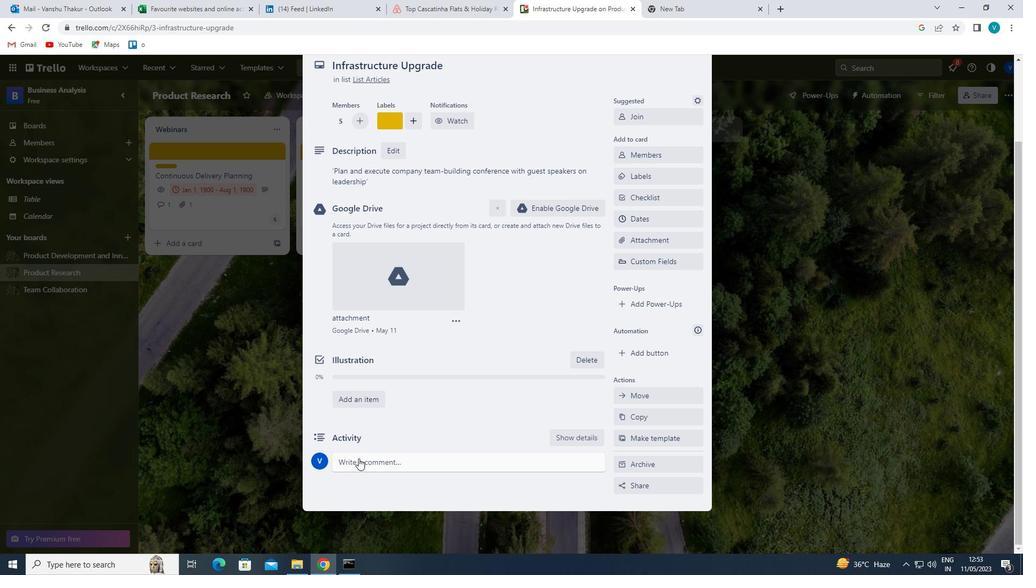 
Action: Key pressed '<Key.shift>GIVEN<Key.space>THE<Key.space>POTENTIAL<Key.space>IMPACT<Key.space>OF<Key.space>THO<Key.backspace>IS<Key.space>TASK<Key.space>ON<Key.space>OUR<Key.space>COMPOA<Key.backspace><Key.backspace>ANY<Key.space>SOCIAL<Key.space>RESPONSIN<Key.backspace>BILITY,LET<Key.space><Key.left><Key.left><Key.left><Key.left><Key.right><Key.left><Key.space><Key.right><Key.right><Key.right><Key.space>US<Key.space>ENSURE<Key.space>THAT<Key.space>WE<Key.space>APPROACH<Key.space>IT<Key.space>WITH<Key.space>A<Key.space>SENSE<Key.space>OF<Key.space>ETHICA<Key.space><Key.backspace>L<Key.space>AWARENESS<Key.space>AND<Key.space>CONSCIOUSNESS,<Key.backspace>.'
Screenshot: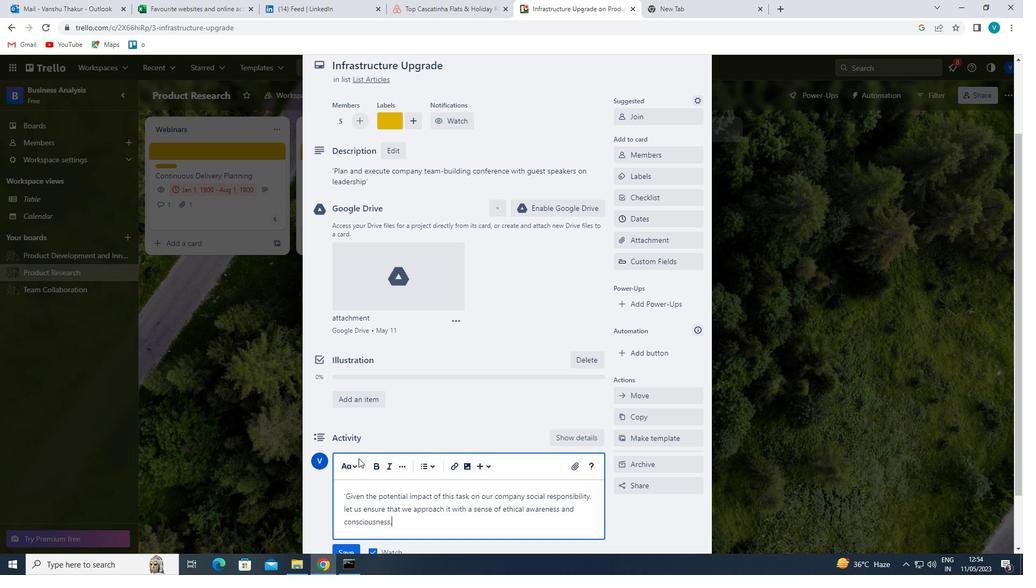
Action: Mouse moved to (364, 459)
Screenshot: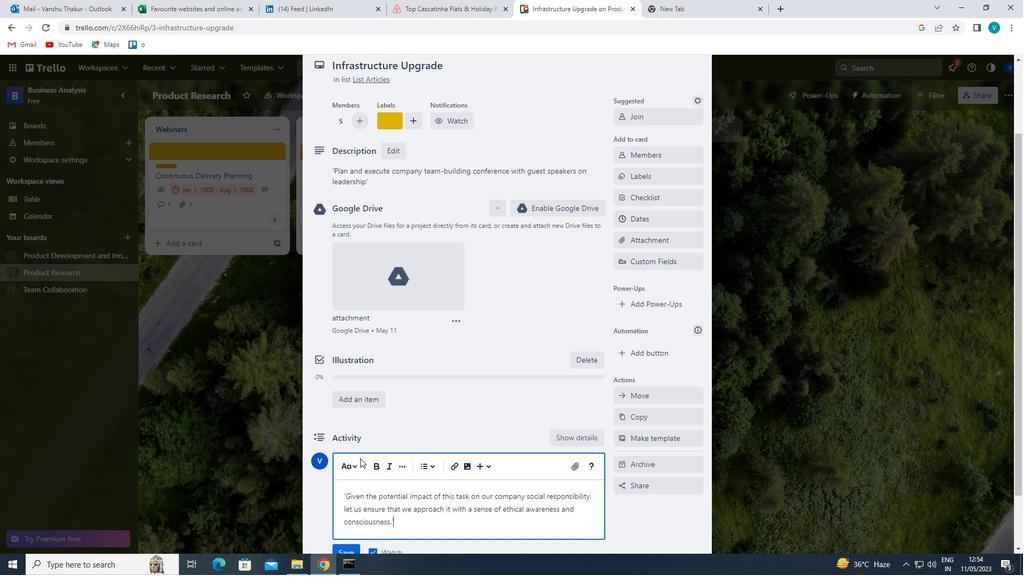 
Action: Mouse scrolled (364, 458) with delta (0, 0)
Screenshot: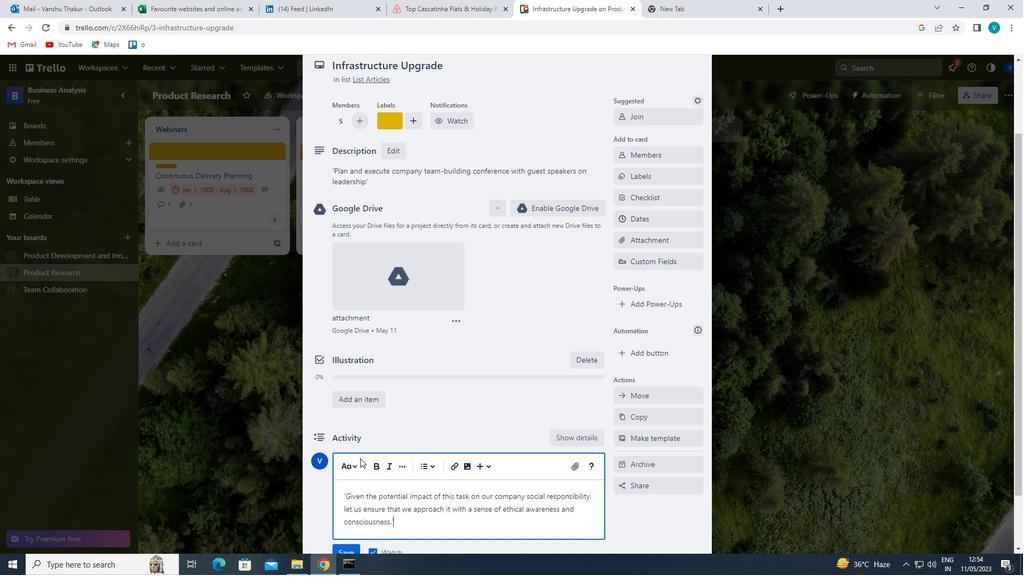 
Action: Mouse moved to (360, 461)
Screenshot: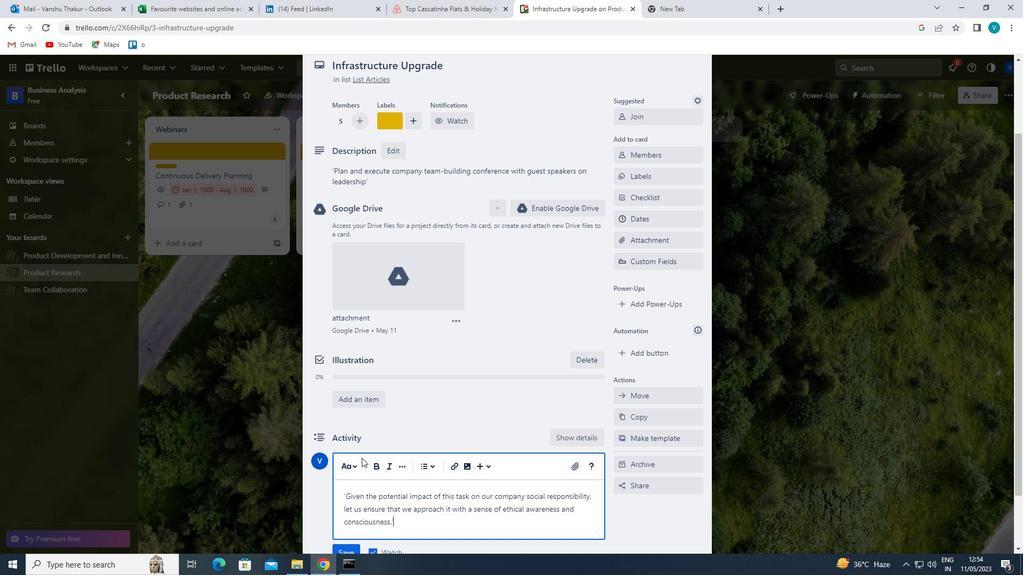 
Action: Mouse scrolled (360, 461) with delta (0, 0)
Screenshot: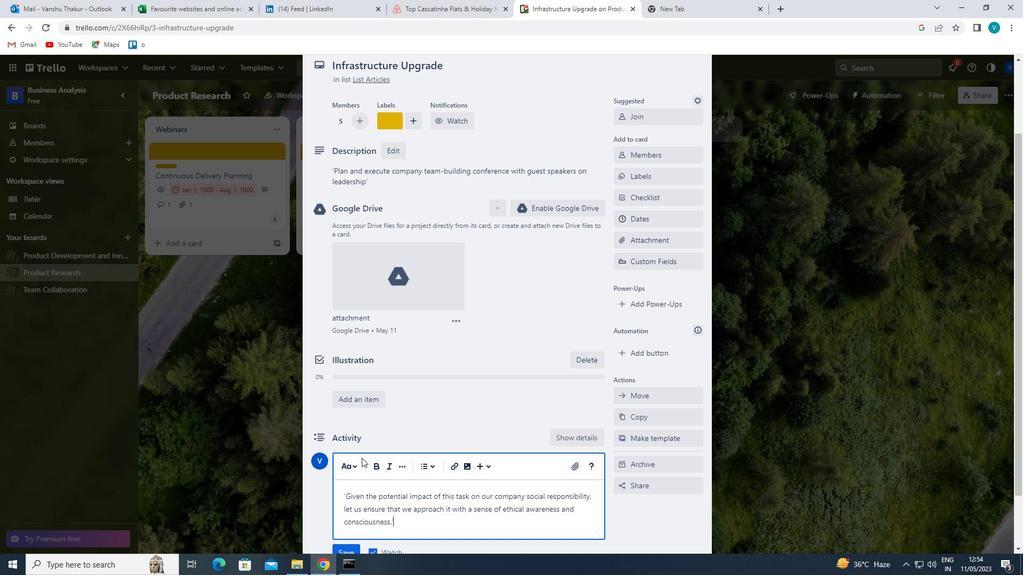 
Action: Mouse moved to (364, 462)
Screenshot: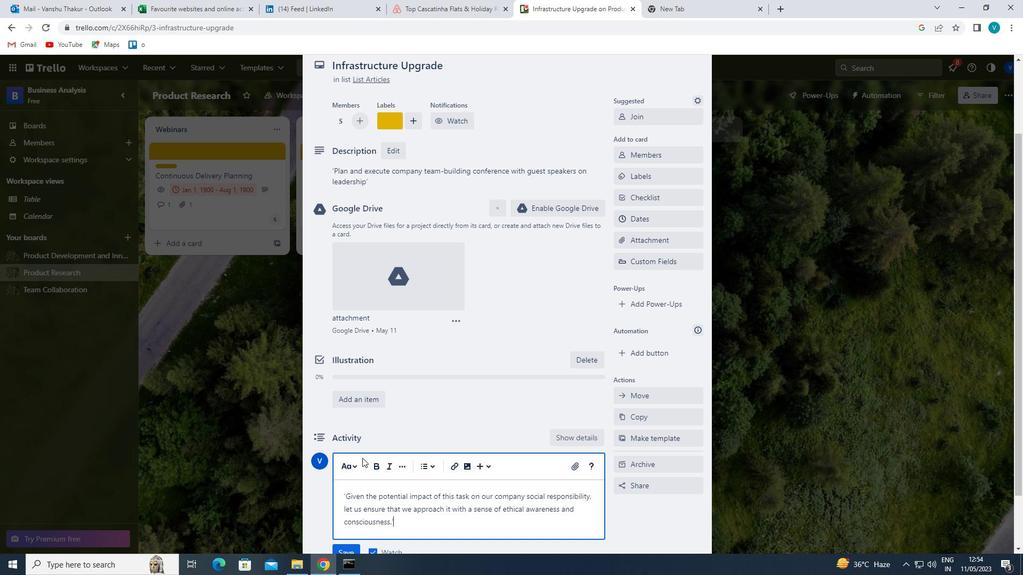 
Action: Mouse scrolled (364, 462) with delta (0, 0)
Screenshot: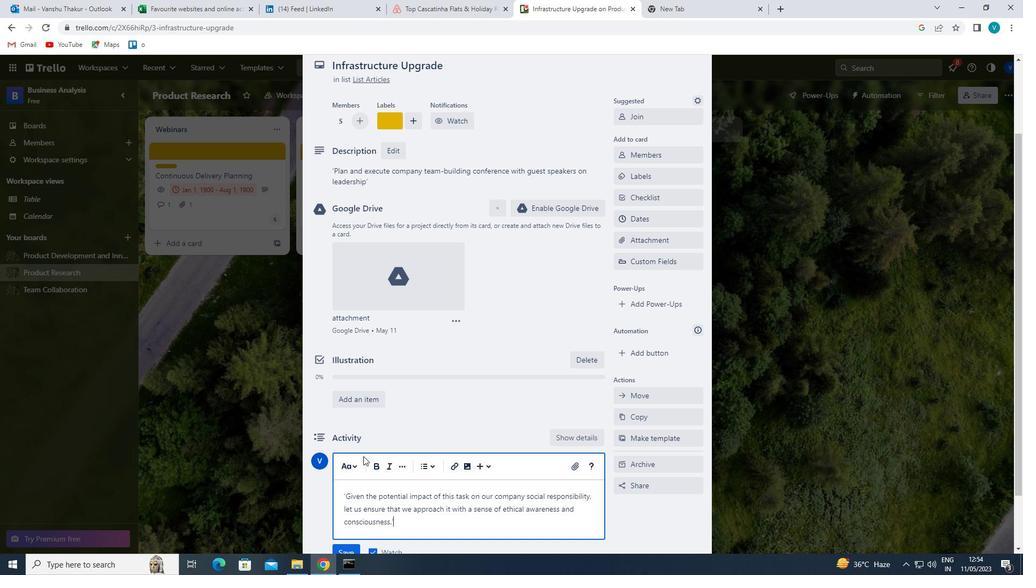 
Action: Mouse moved to (367, 462)
Screenshot: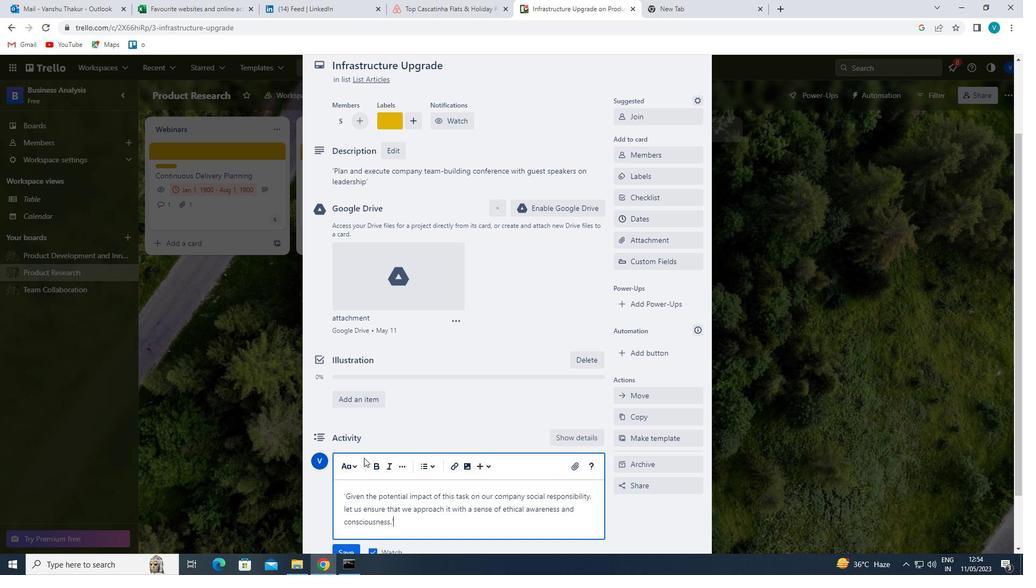 
Action: Mouse scrolled (367, 462) with delta (0, 0)
Screenshot: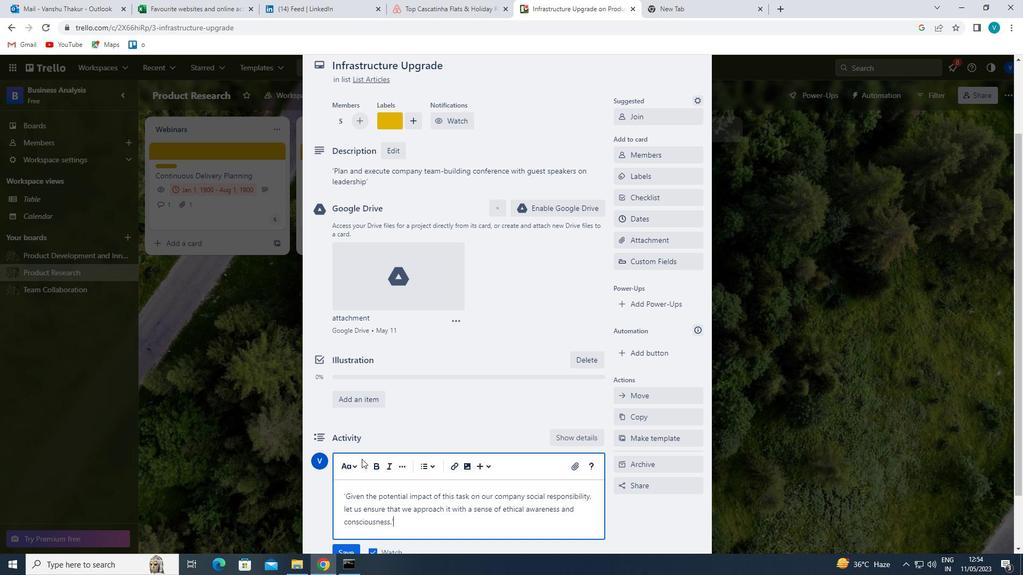 
Action: Mouse moved to (344, 483)
Screenshot: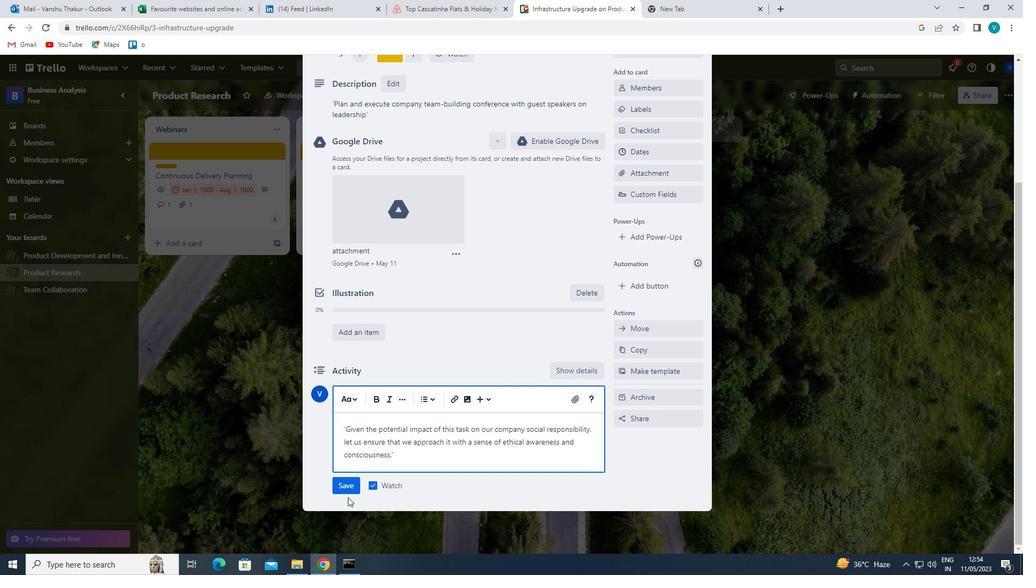 
Action: Mouse pressed left at (344, 483)
Screenshot: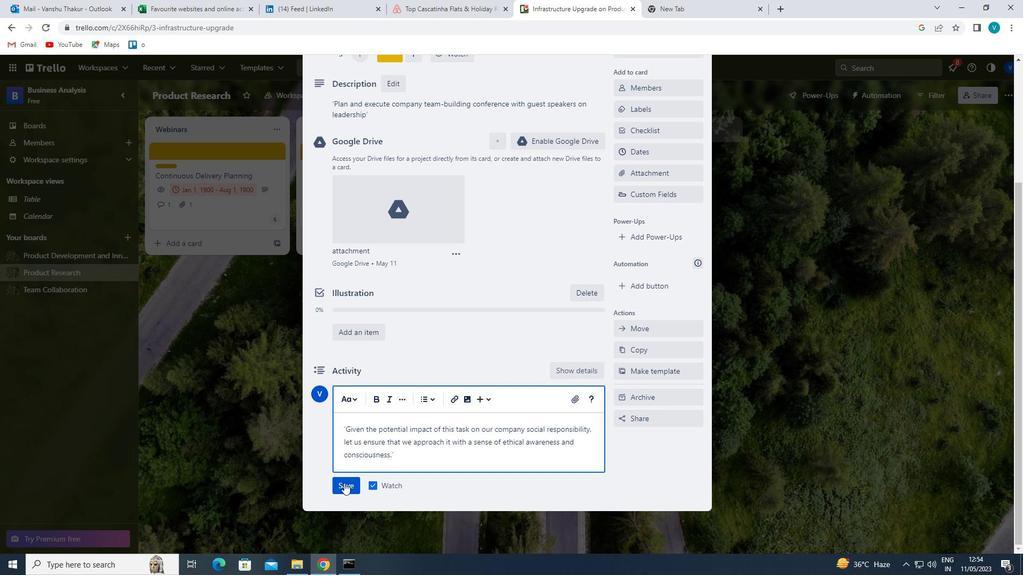 
Action: Mouse moved to (659, 163)
Screenshot: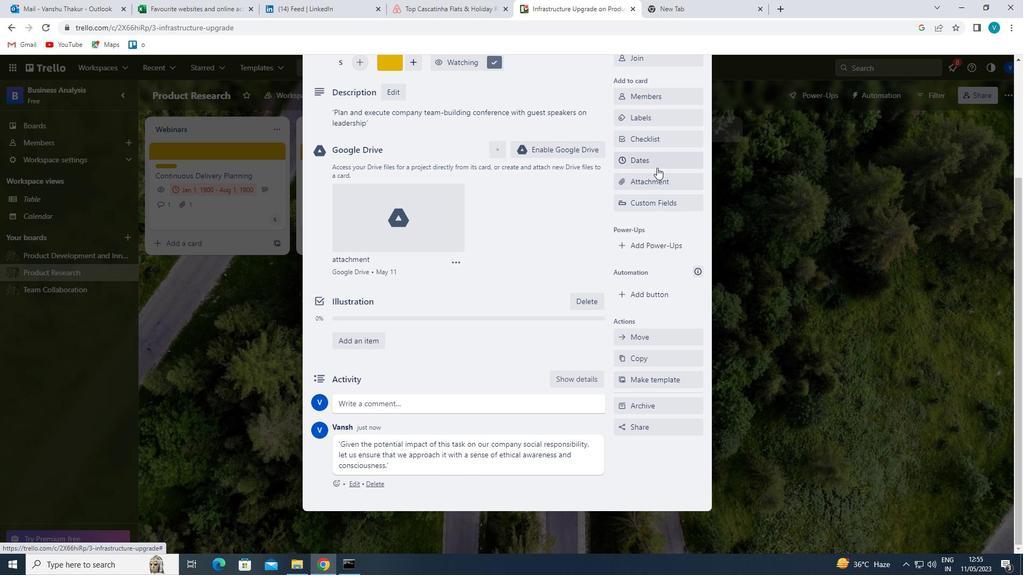 
Action: Mouse pressed left at (659, 163)
Screenshot: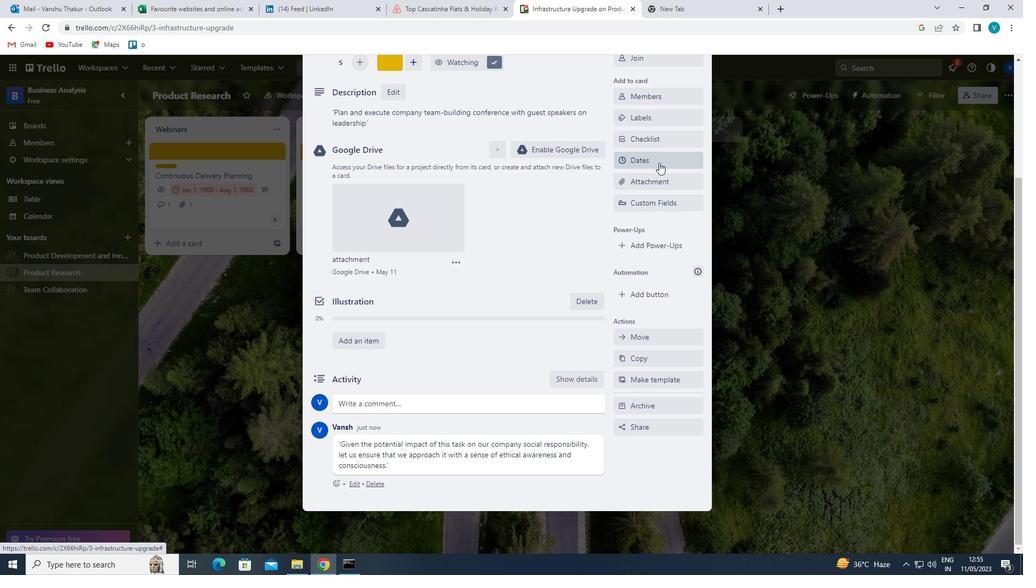 
Action: Mouse moved to (618, 385)
Screenshot: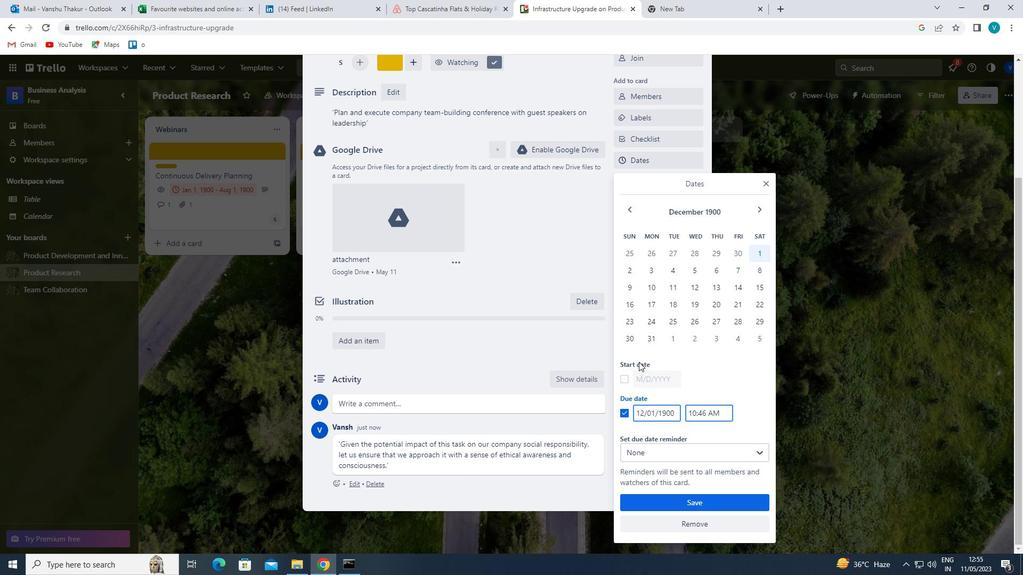 
Action: Mouse pressed left at (618, 385)
Screenshot: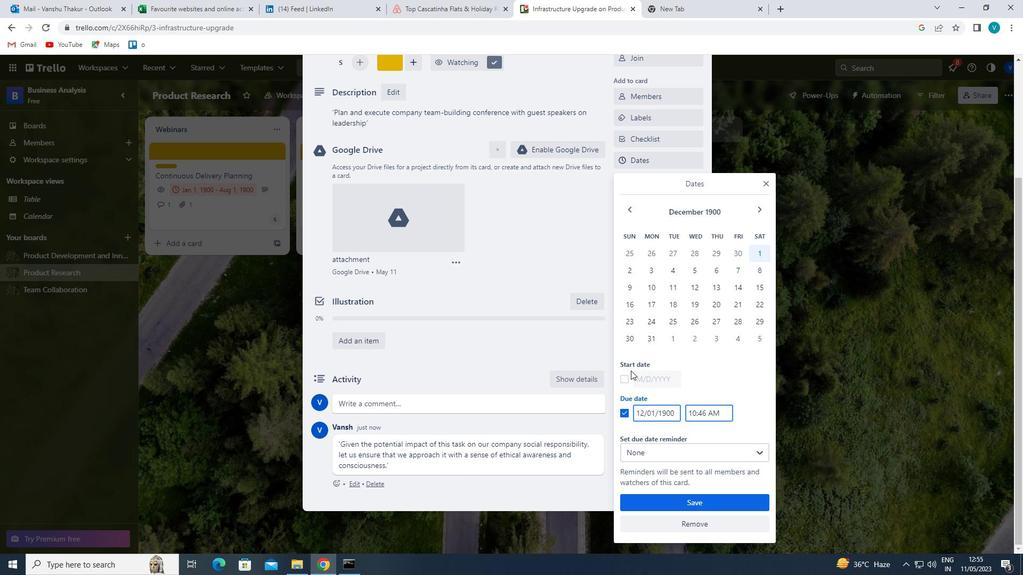 
Action: Mouse moved to (620, 381)
Screenshot: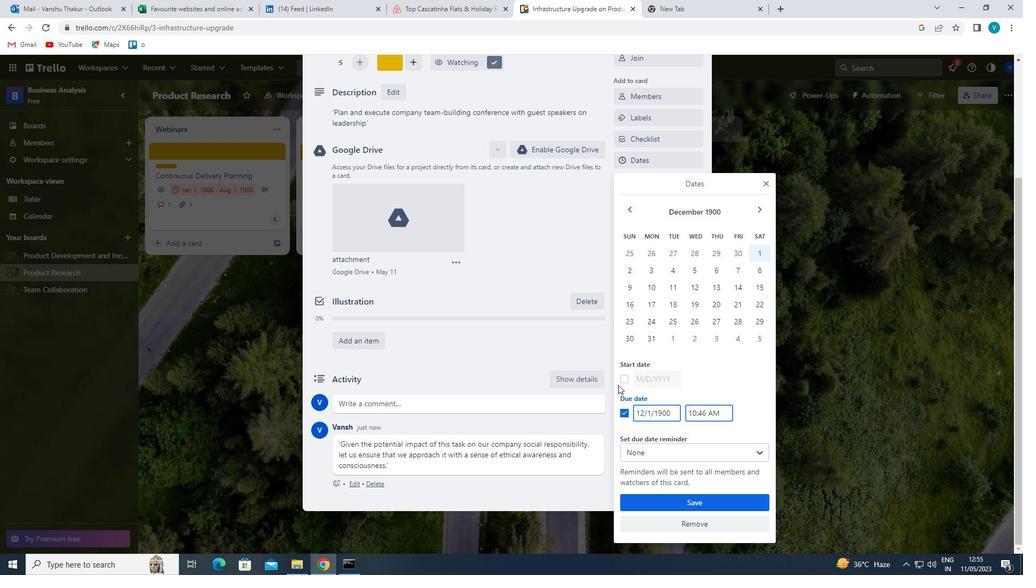 
Action: Mouse pressed left at (620, 381)
Screenshot: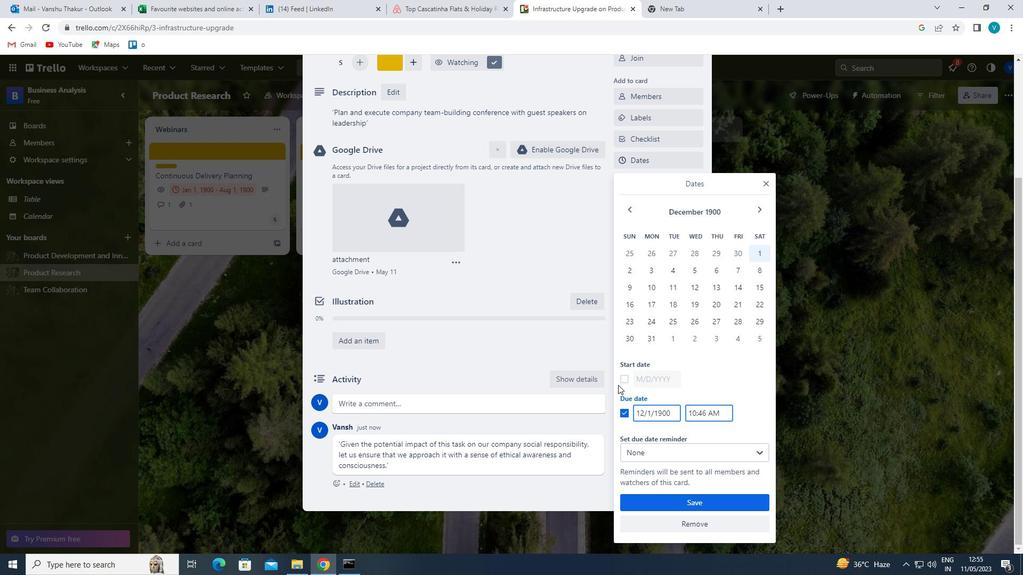 
Action: Mouse moved to (642, 379)
Screenshot: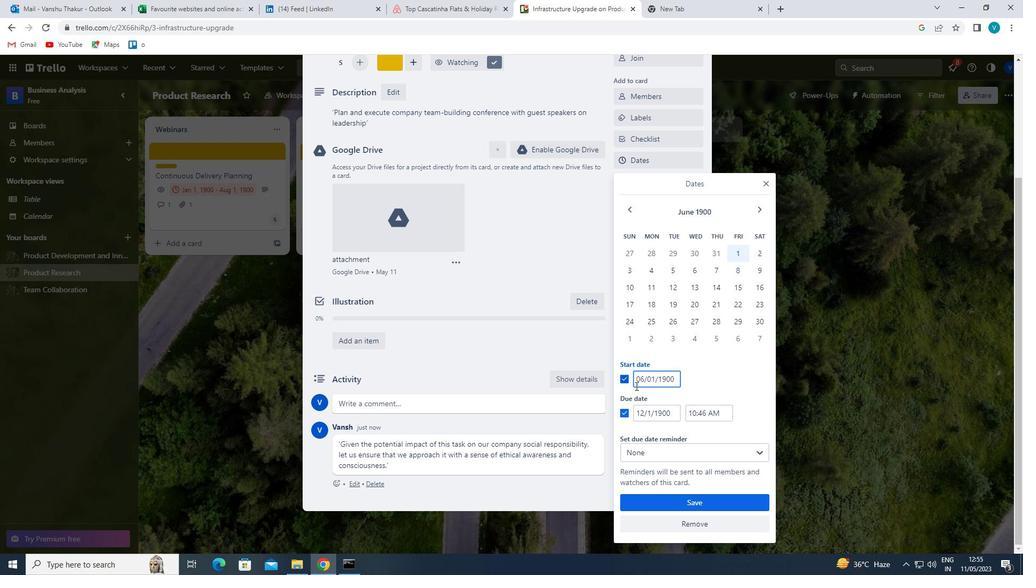 
Action: Mouse pressed left at (642, 379)
Screenshot: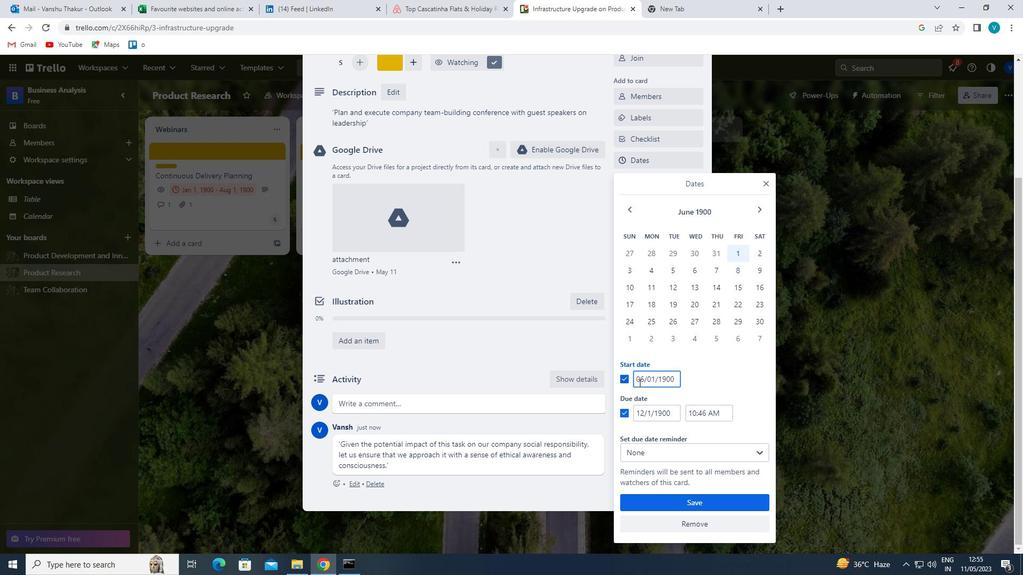 
Action: Mouse moved to (640, 378)
Screenshot: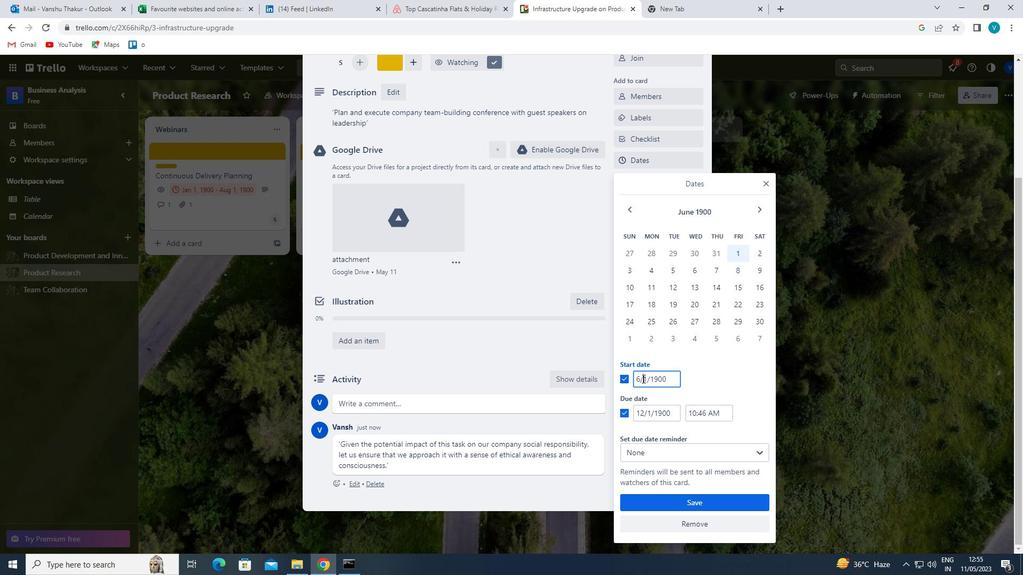 
Action: Mouse pressed left at (640, 378)
Screenshot: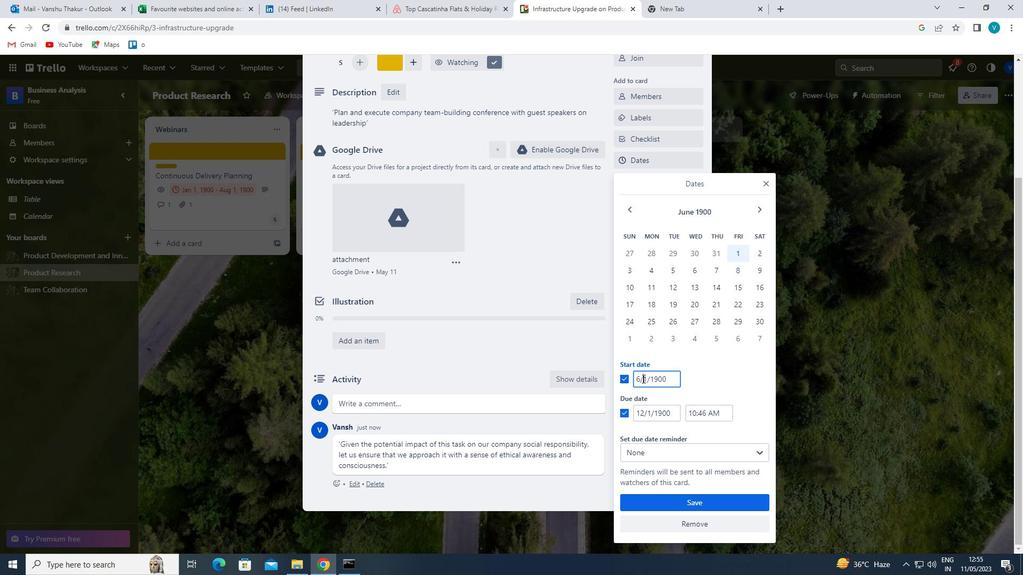 
Action: Mouse moved to (642, 387)
Screenshot: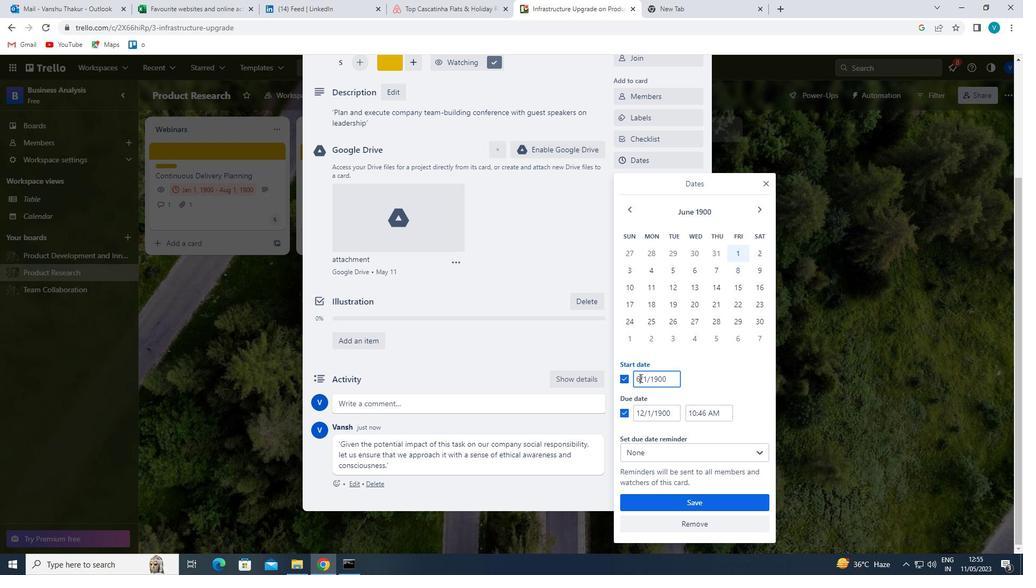 
Action: Key pressed <Key.backspace>7
Screenshot: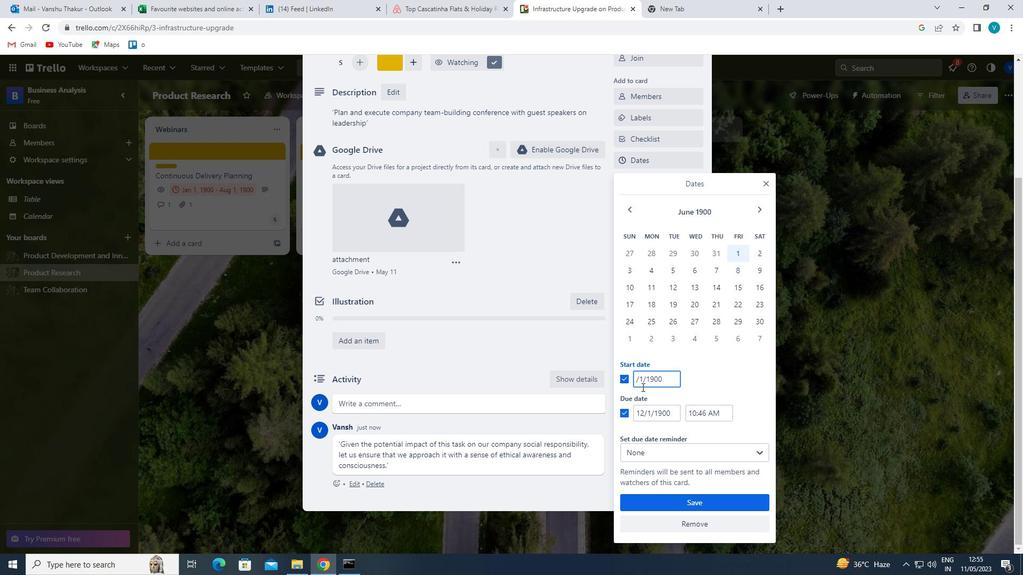 
Action: Mouse moved to (644, 415)
Screenshot: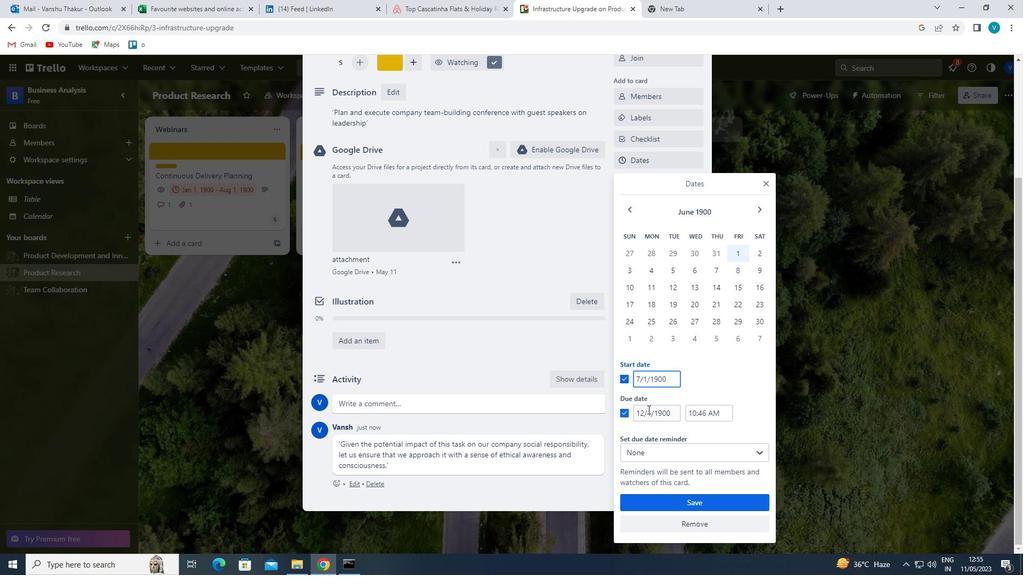 
Action: Mouse pressed left at (644, 415)
Screenshot: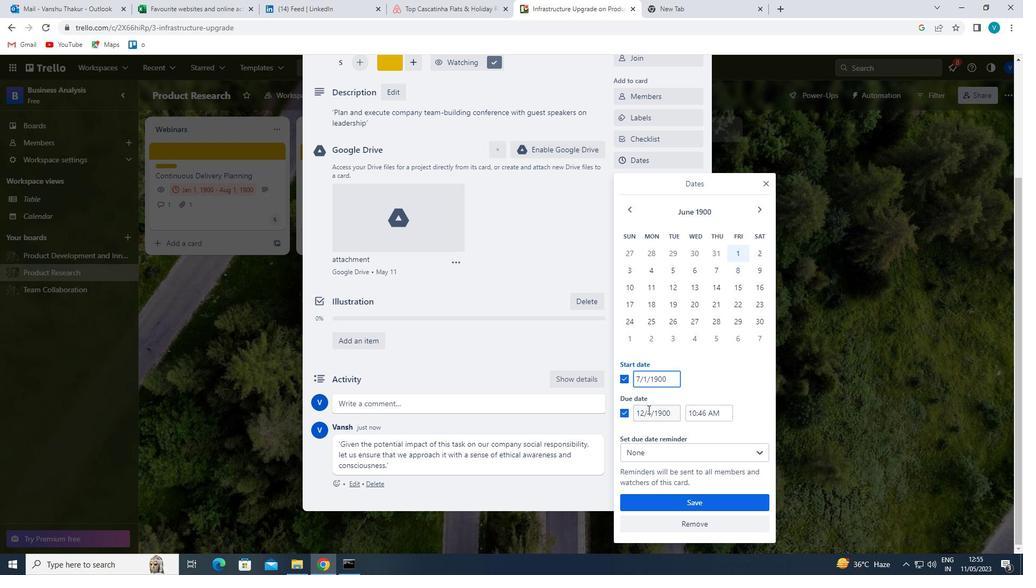 
Action: Key pressed <Key.backspace><Key.backspace>14
Screenshot: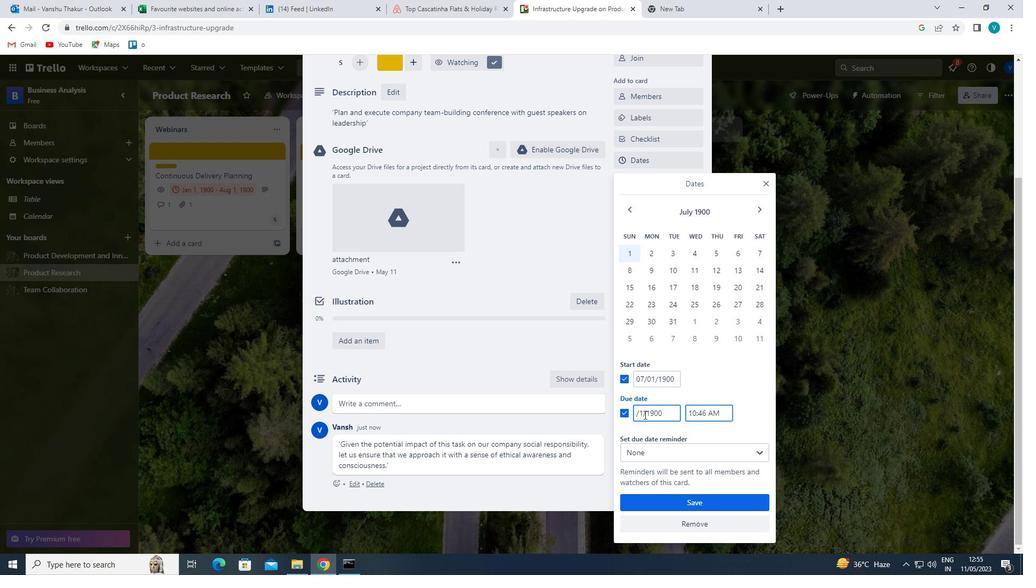 
Action: Mouse moved to (688, 501)
Screenshot: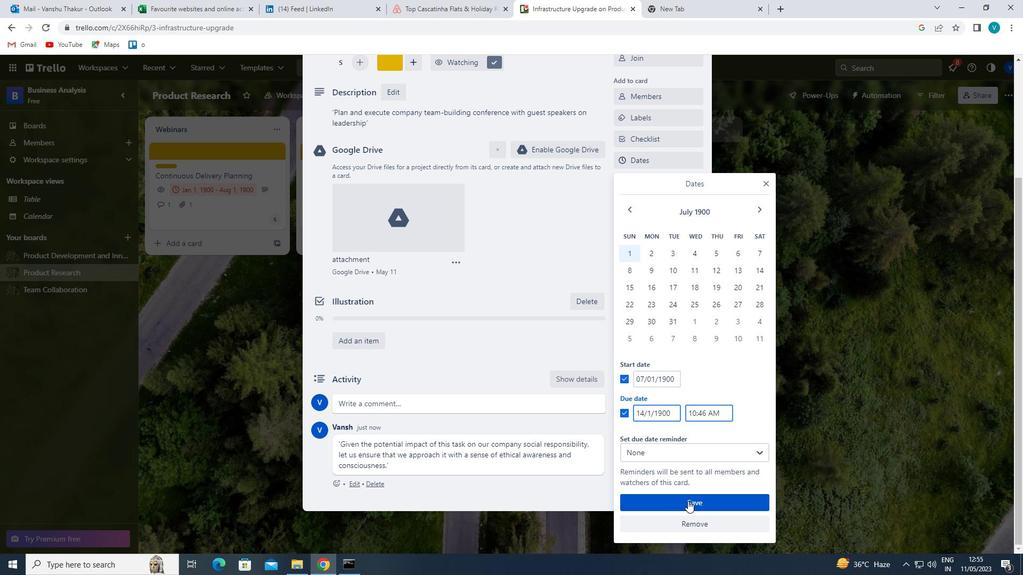 
Action: Mouse pressed left at (688, 501)
Screenshot: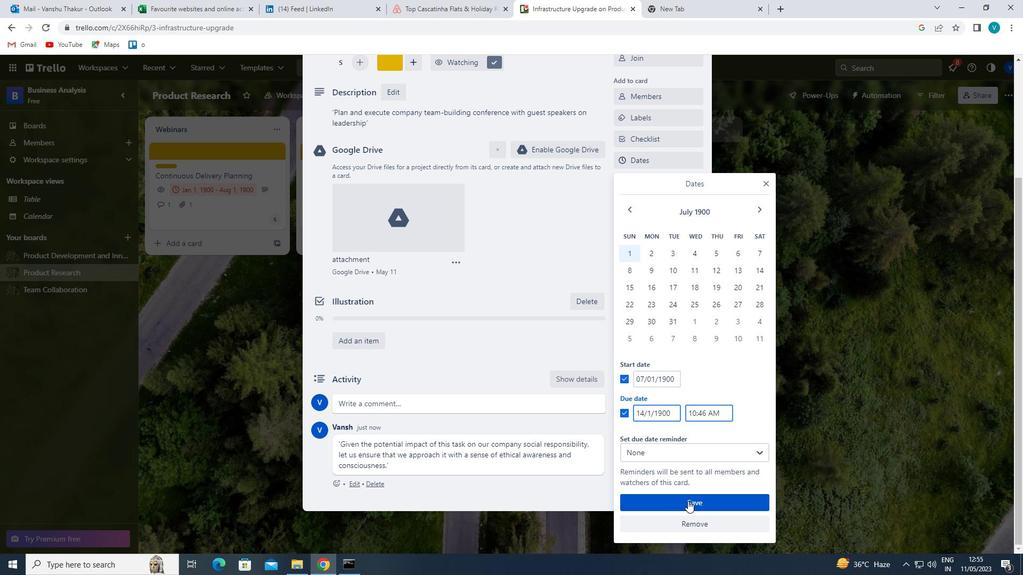 
